 Task: Find connections with filter location Paine with filter topic #Jobvacancywith filter profile language Potuguese with filter current company The Mill with filter school Invertis university  with filter industry Services for Renewable Energy with filter service category Product Marketing with filter keywords title Accounting Director
Action: Mouse moved to (540, 62)
Screenshot: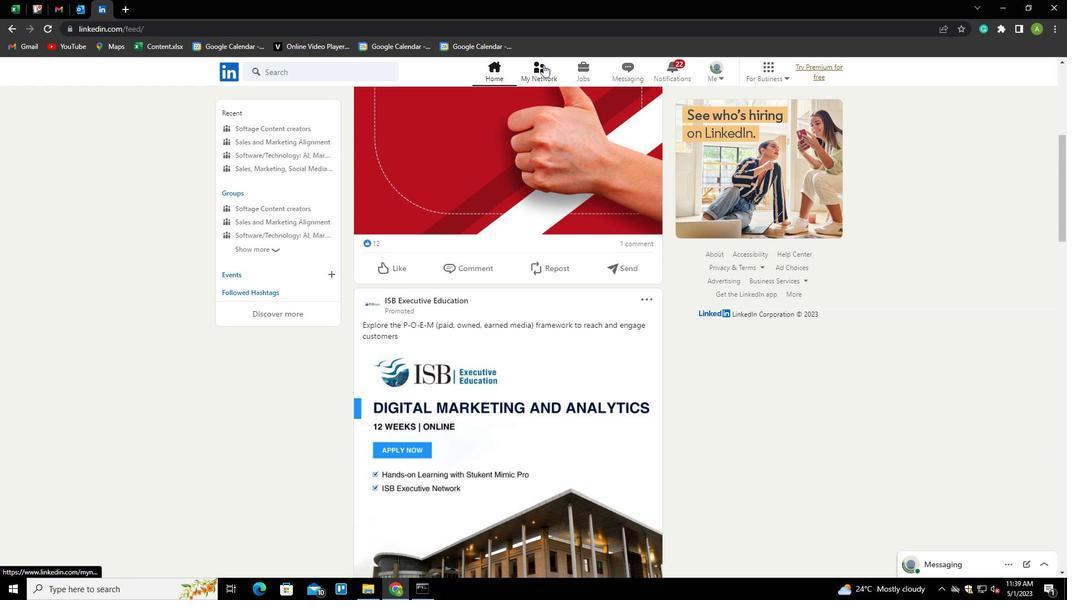 
Action: Mouse pressed left at (540, 62)
Screenshot: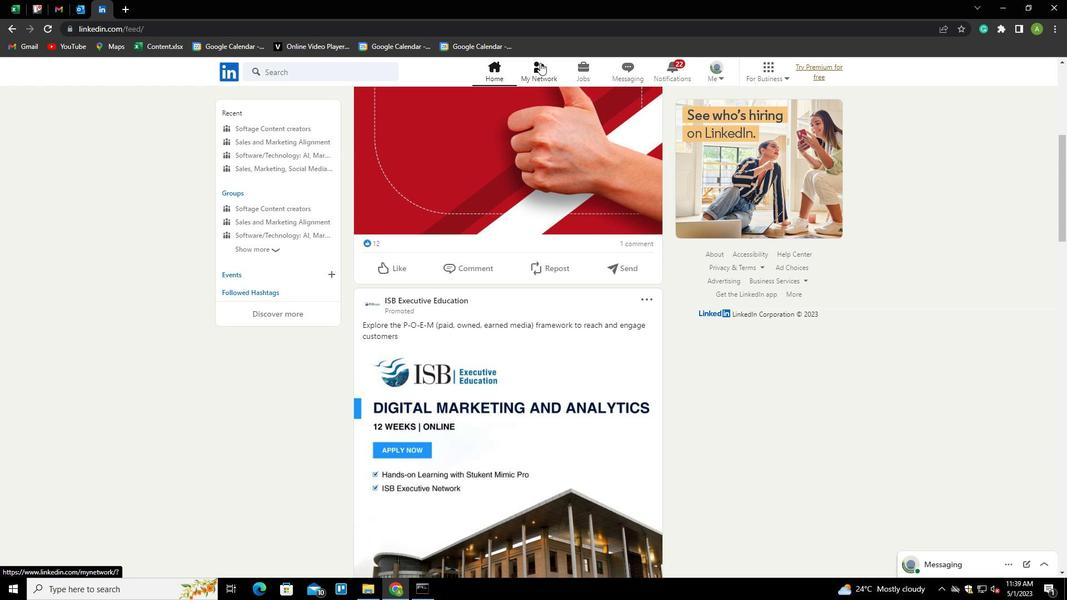 
Action: Mouse moved to (302, 130)
Screenshot: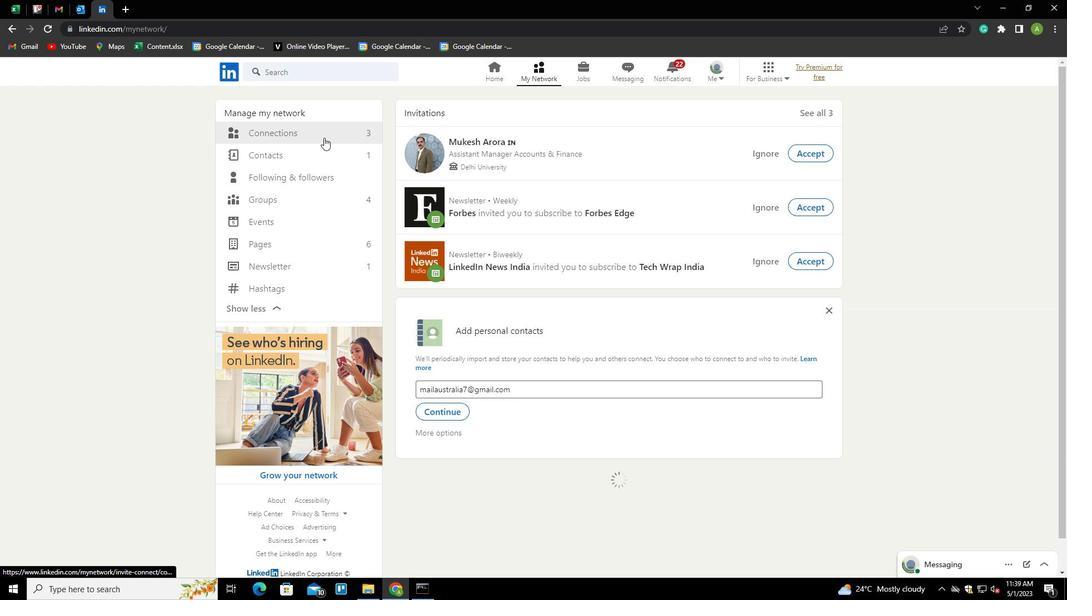 
Action: Mouse pressed left at (302, 130)
Screenshot: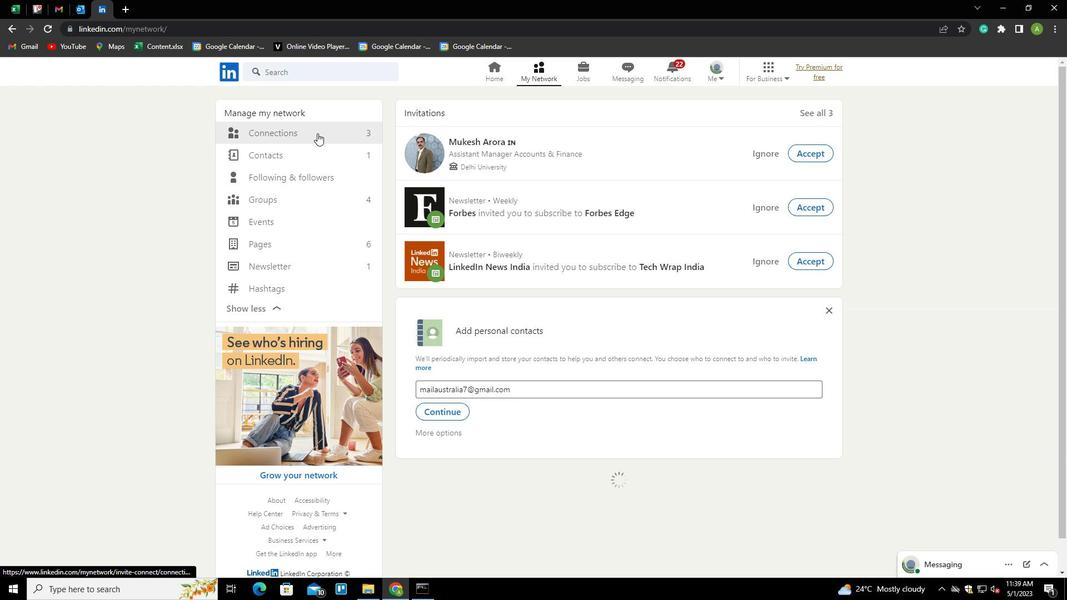 
Action: Mouse moved to (639, 131)
Screenshot: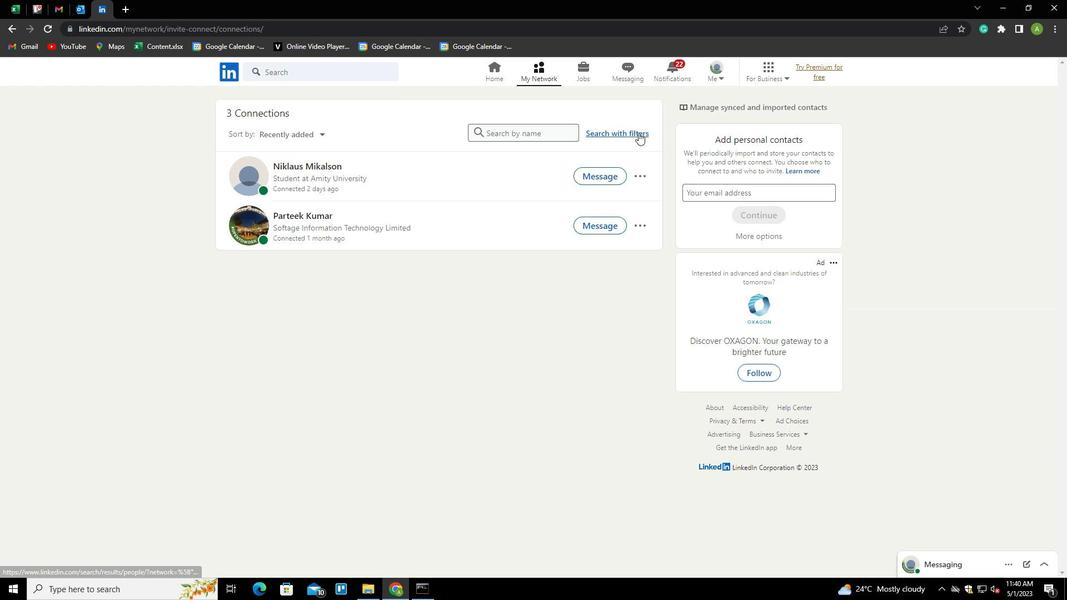 
Action: Mouse pressed left at (639, 131)
Screenshot: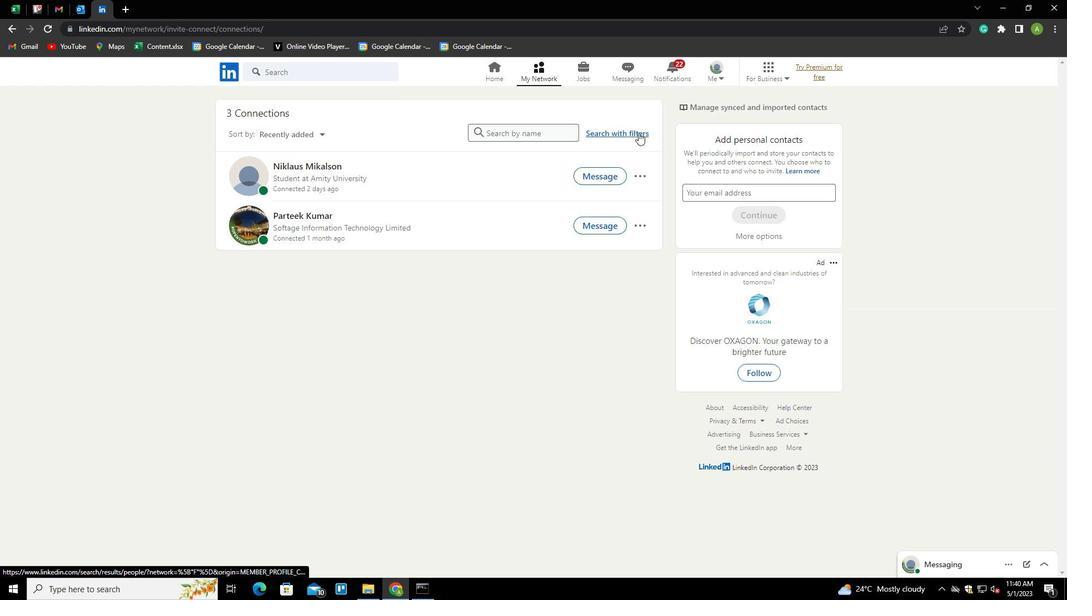 
Action: Mouse moved to (570, 102)
Screenshot: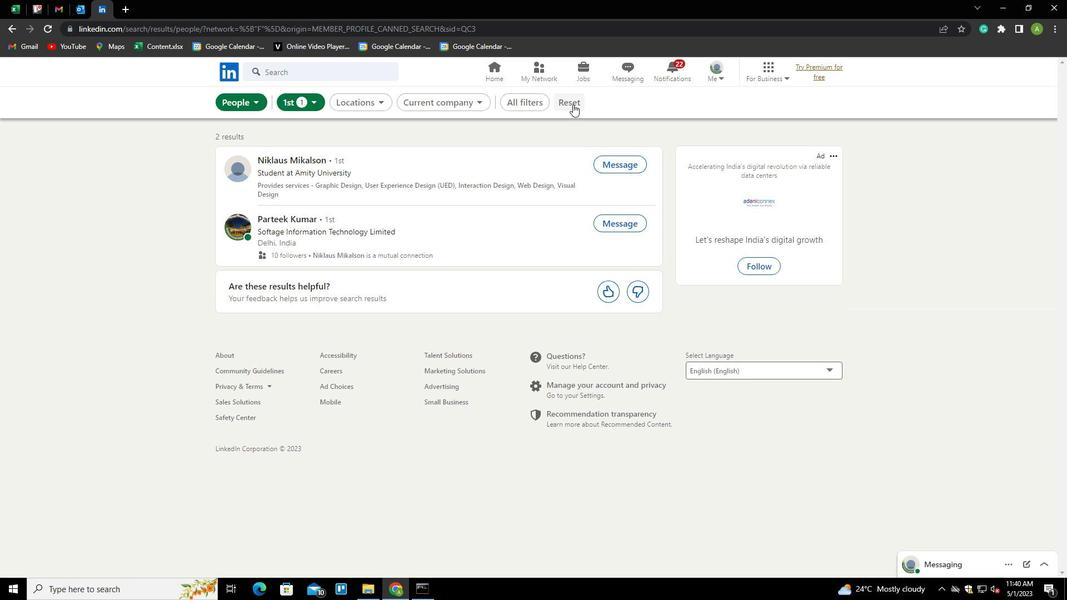 
Action: Mouse pressed left at (570, 102)
Screenshot: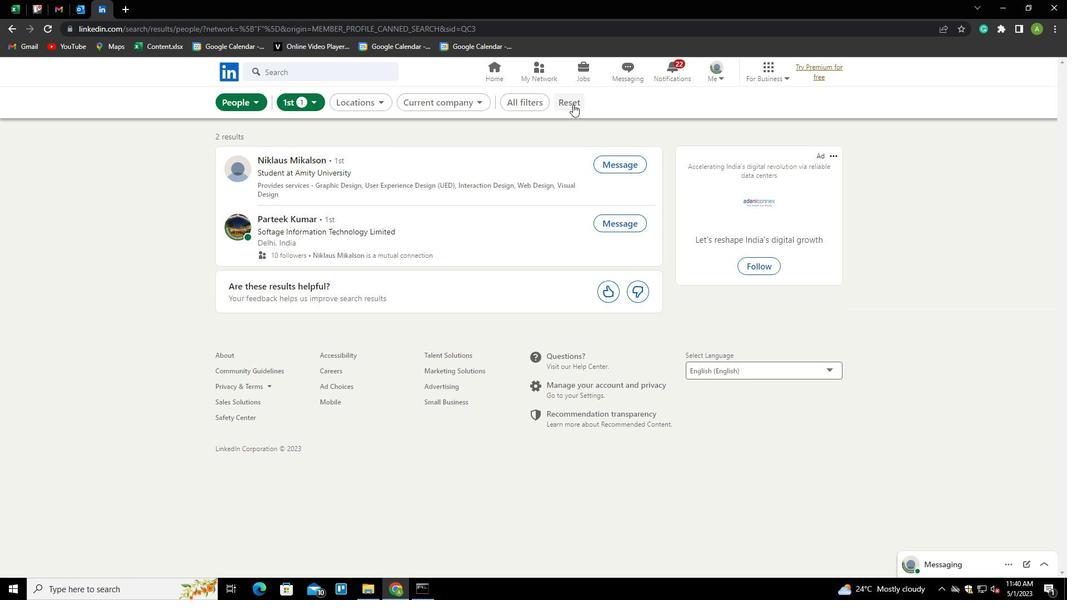 
Action: Mouse moved to (555, 100)
Screenshot: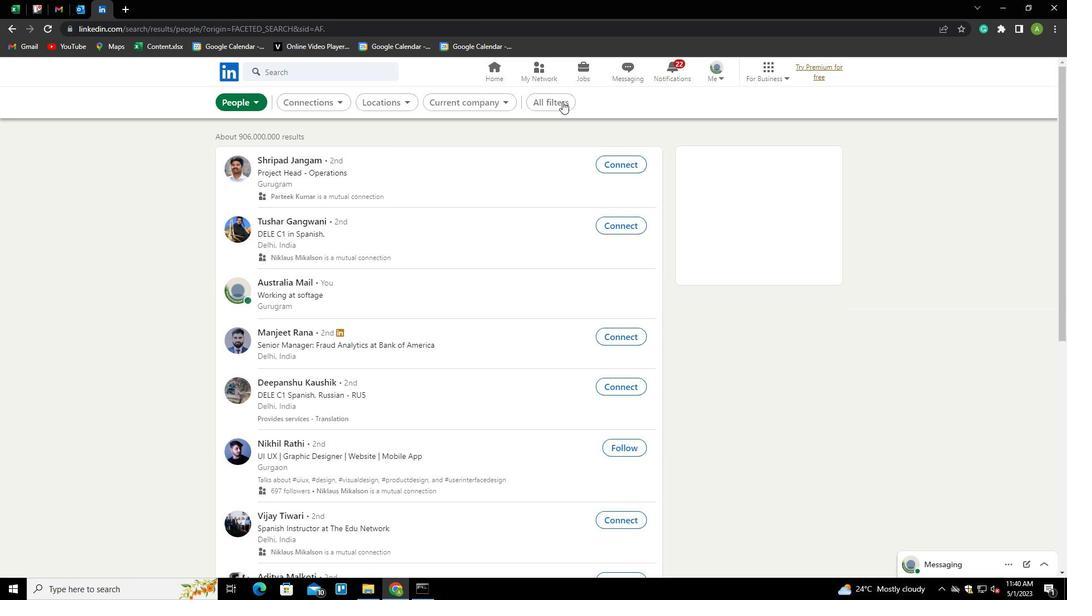 
Action: Mouse pressed left at (555, 100)
Screenshot: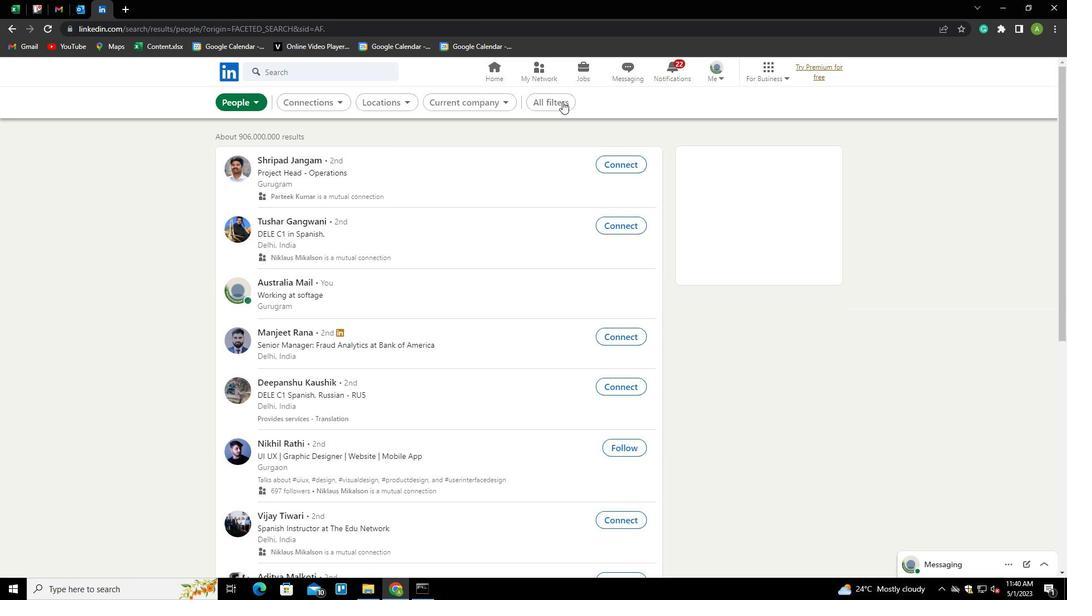 
Action: Mouse moved to (989, 236)
Screenshot: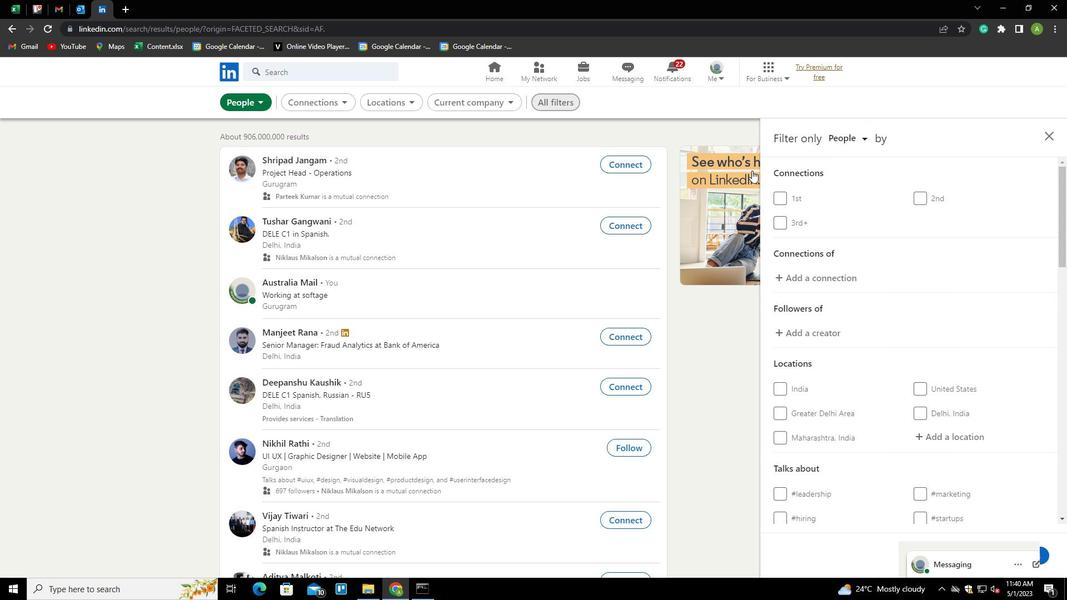 
Action: Mouse scrolled (989, 235) with delta (0, 0)
Screenshot: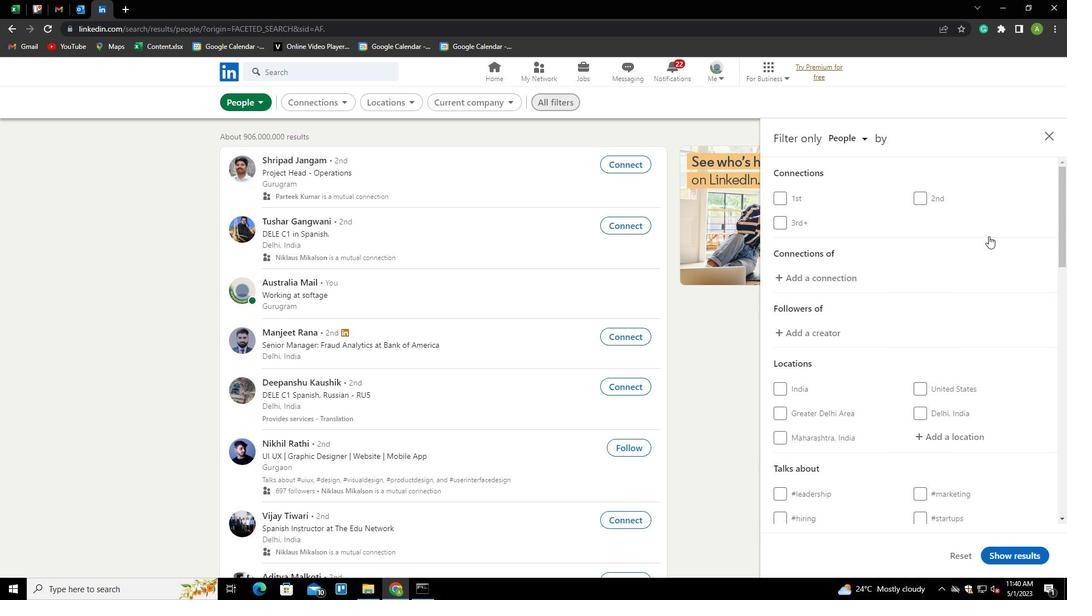 
Action: Mouse scrolled (989, 235) with delta (0, 0)
Screenshot: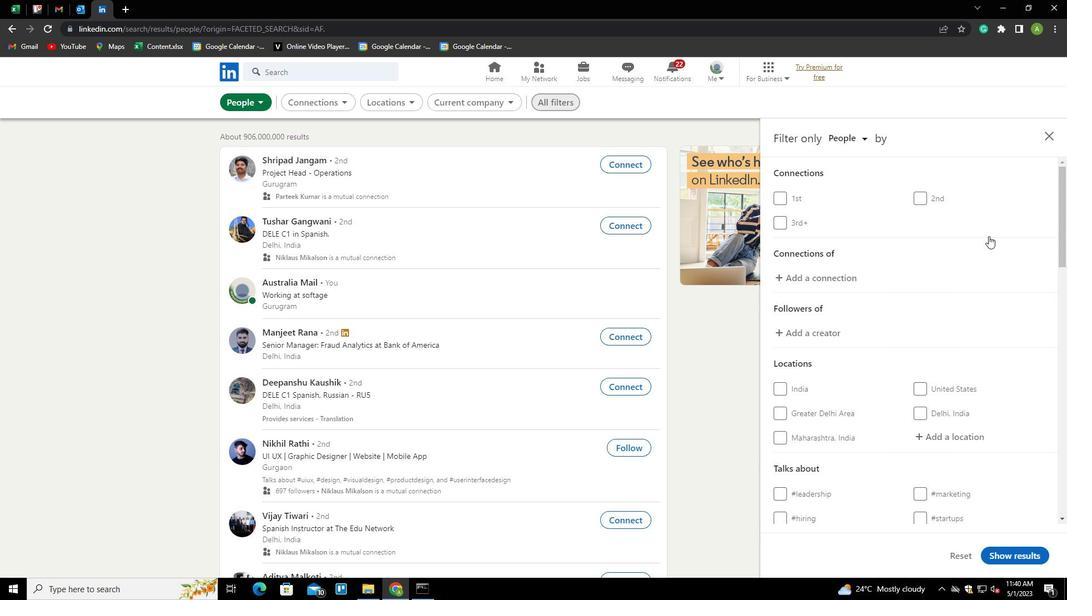 
Action: Mouse scrolled (989, 235) with delta (0, 0)
Screenshot: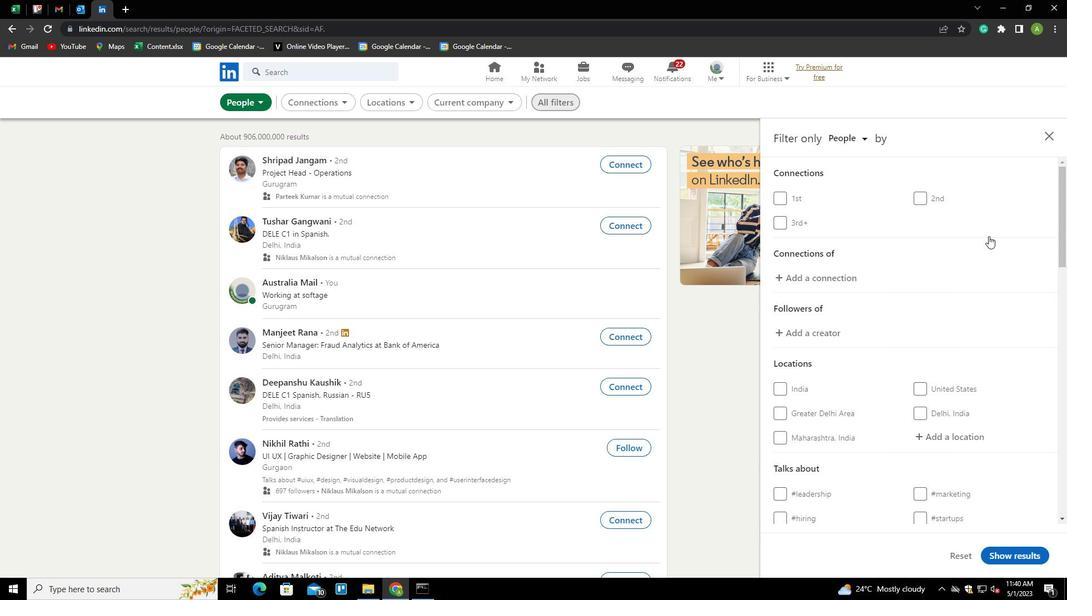 
Action: Mouse moved to (895, 276)
Screenshot: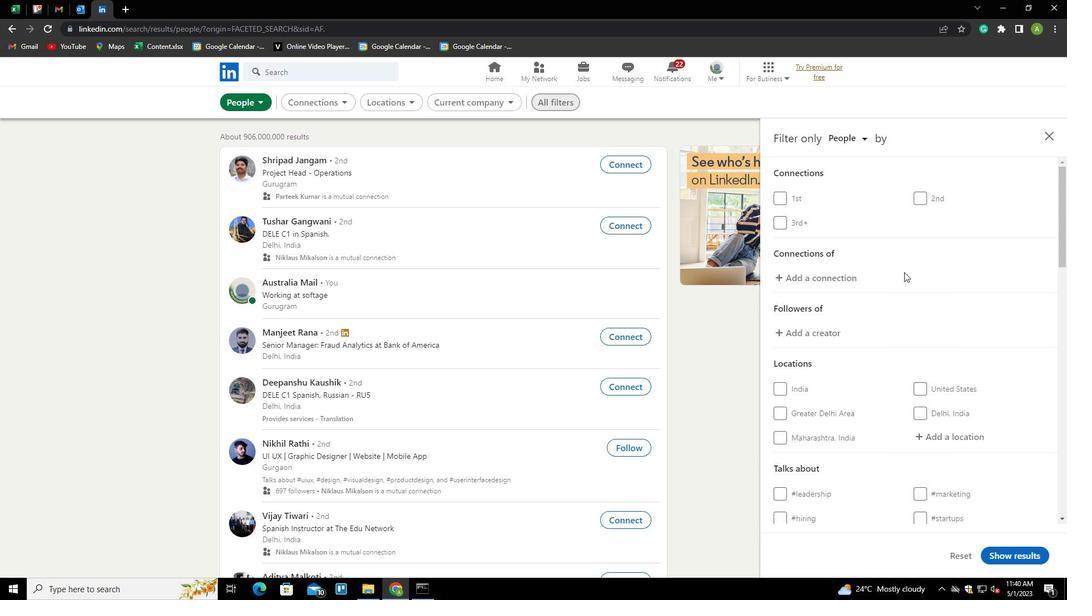 
Action: Mouse scrolled (895, 276) with delta (0, 0)
Screenshot: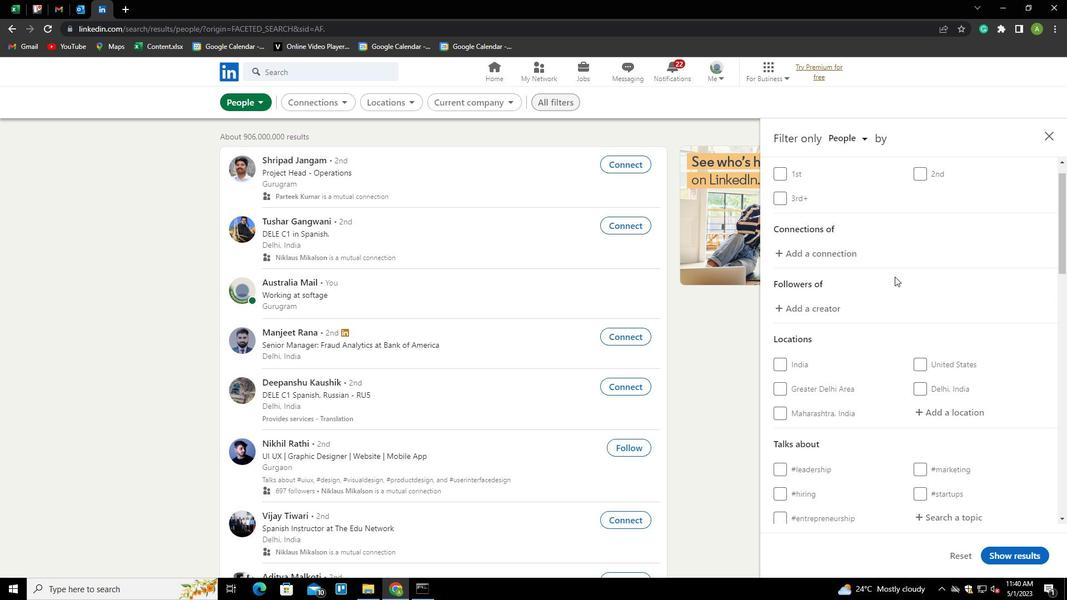 
Action: Mouse scrolled (895, 276) with delta (0, 0)
Screenshot: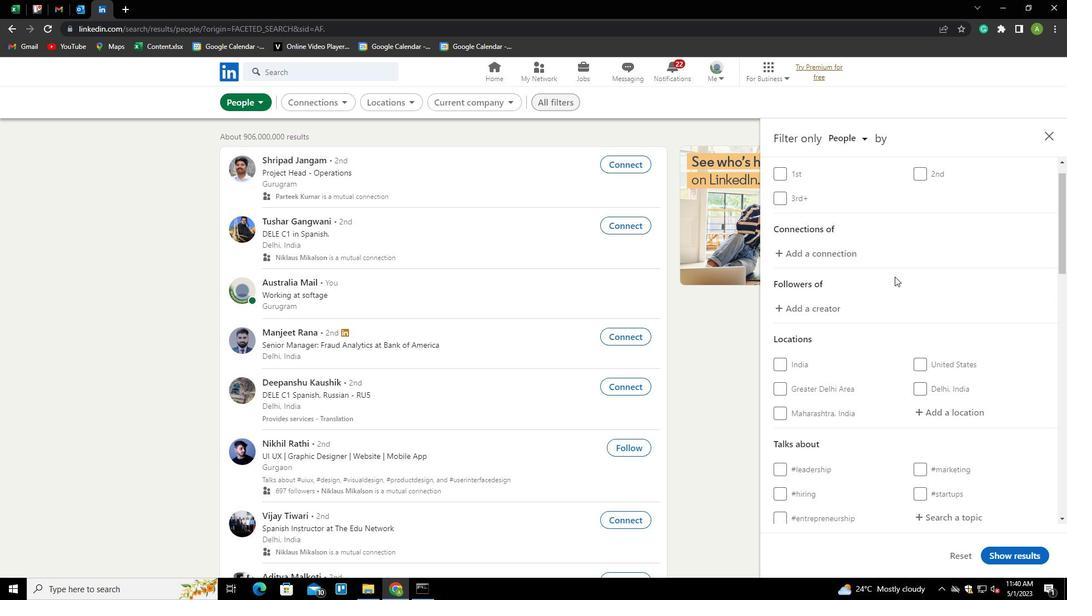 
Action: Mouse moved to (902, 239)
Screenshot: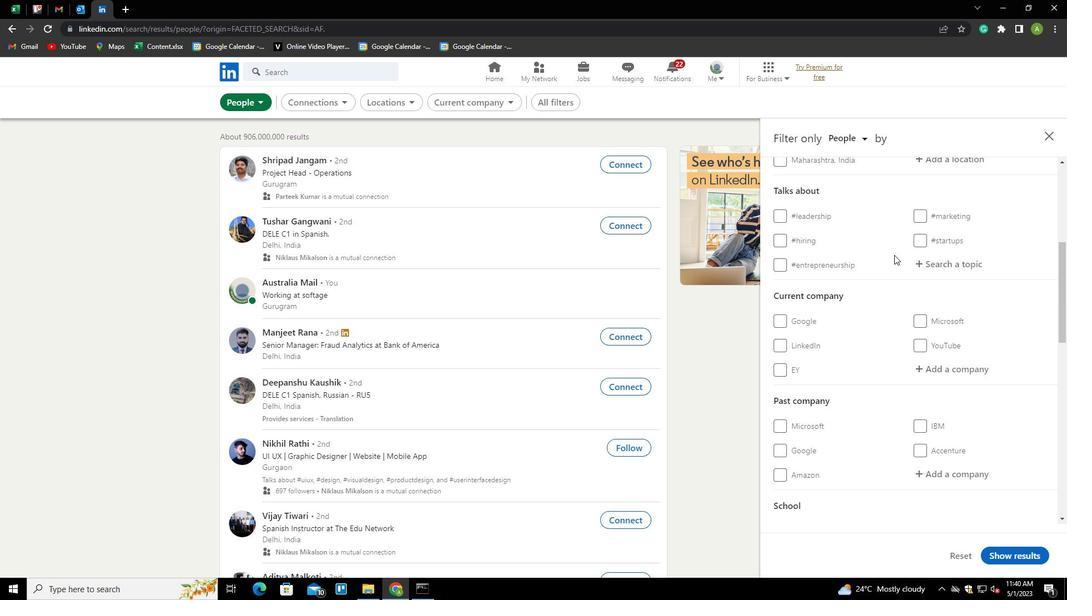 
Action: Mouse scrolled (902, 239) with delta (0, 0)
Screenshot: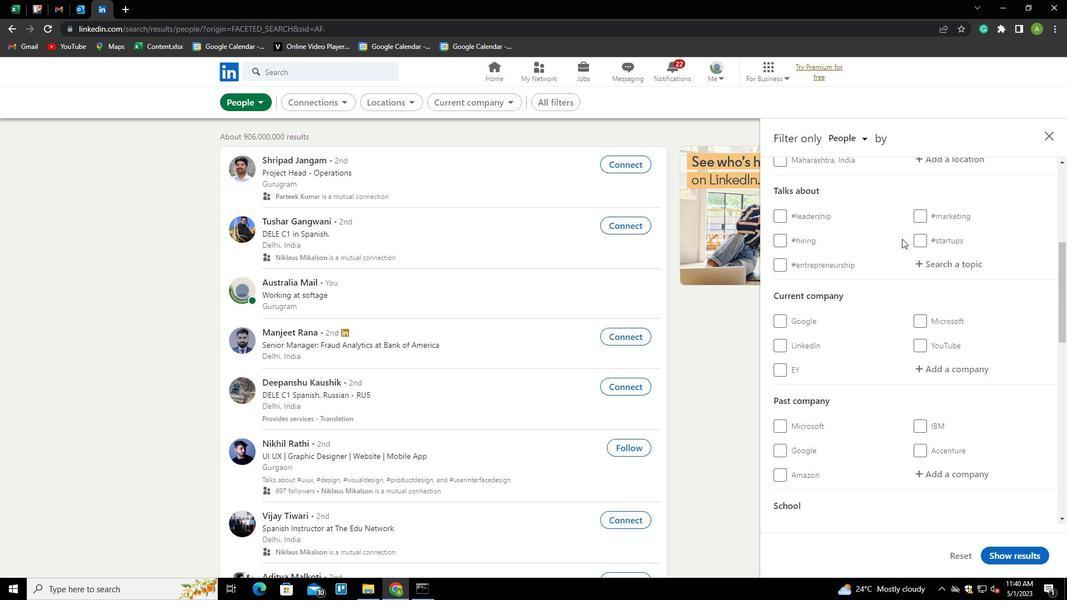 
Action: Mouse scrolled (902, 239) with delta (0, 0)
Screenshot: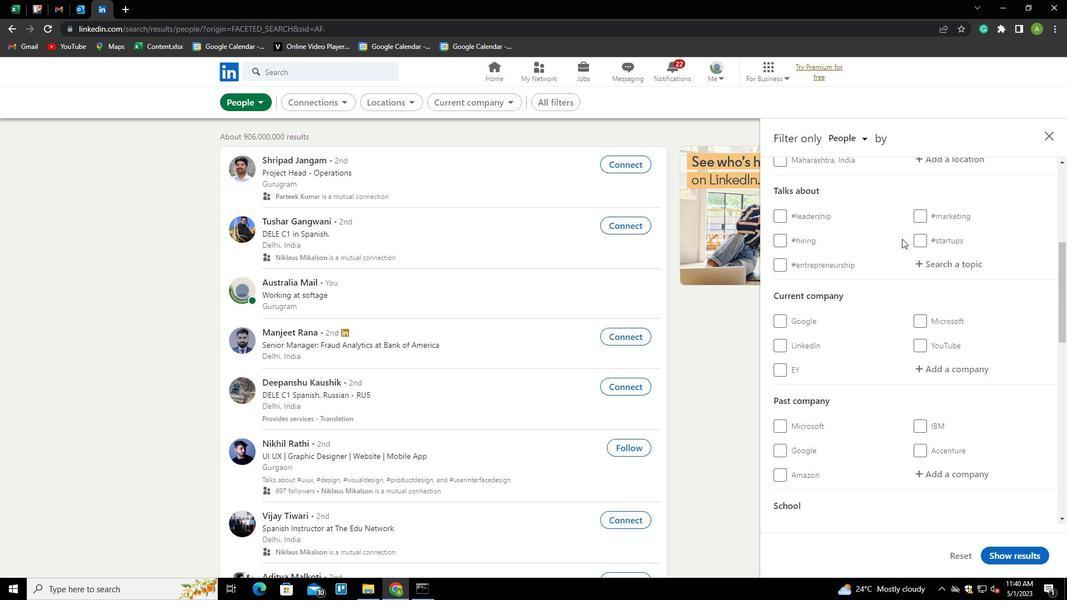 
Action: Mouse moved to (926, 273)
Screenshot: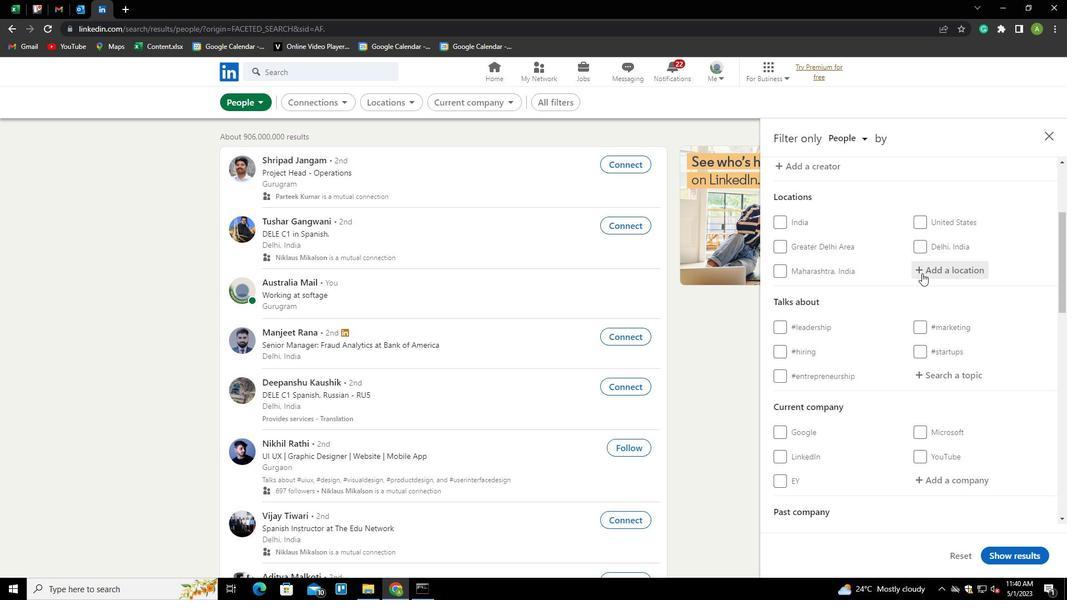 
Action: Mouse pressed left at (926, 273)
Screenshot: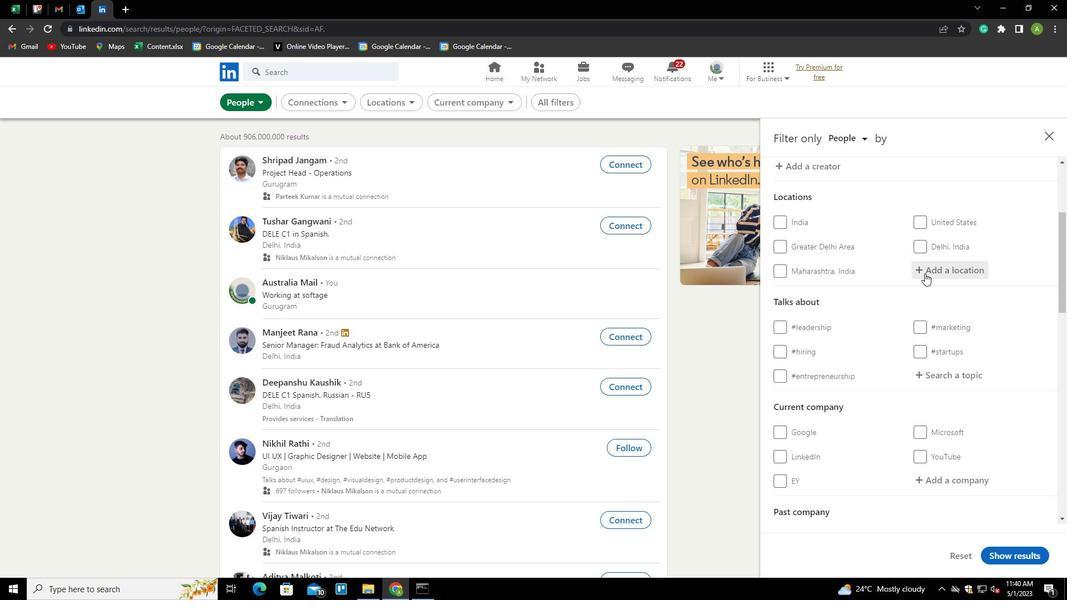 
Action: Key pressed <Key.shift>PAINE<Key.down><Key.enter>
Screenshot: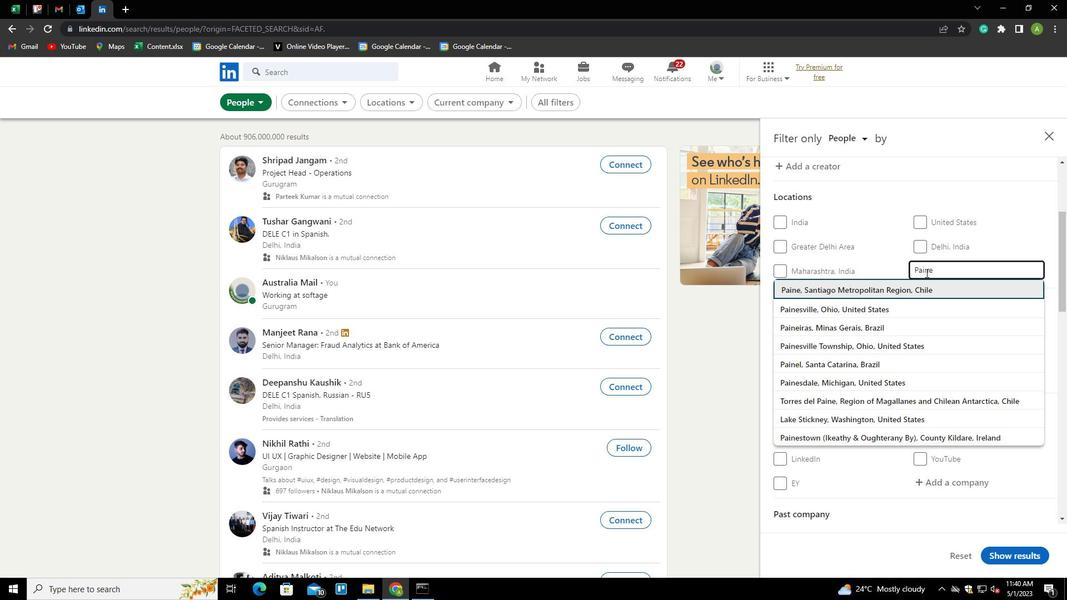 
Action: Mouse scrolled (926, 272) with delta (0, 0)
Screenshot: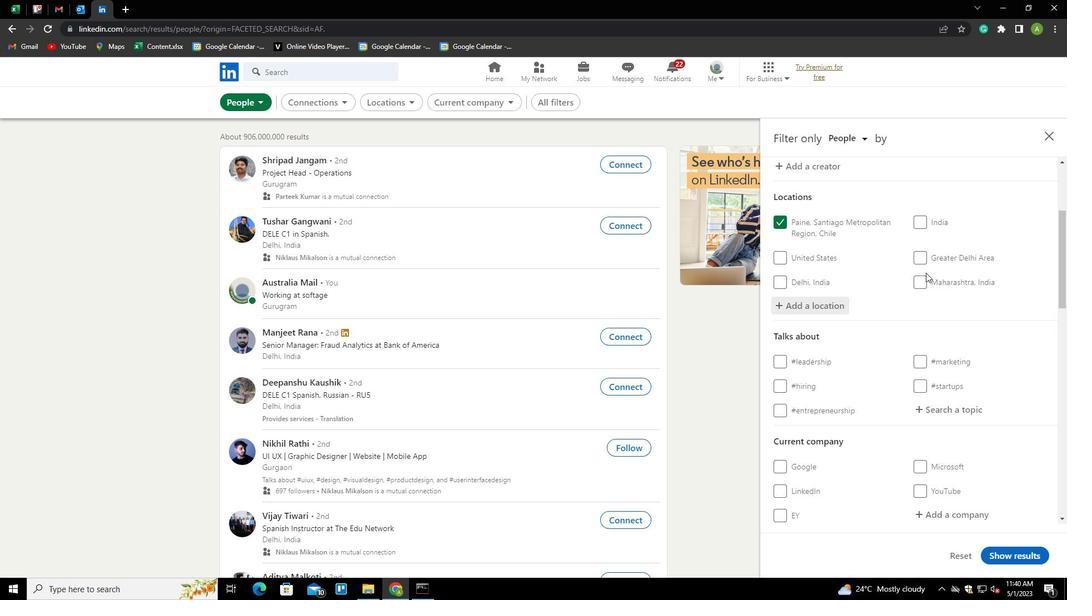 
Action: Mouse scrolled (926, 272) with delta (0, 0)
Screenshot: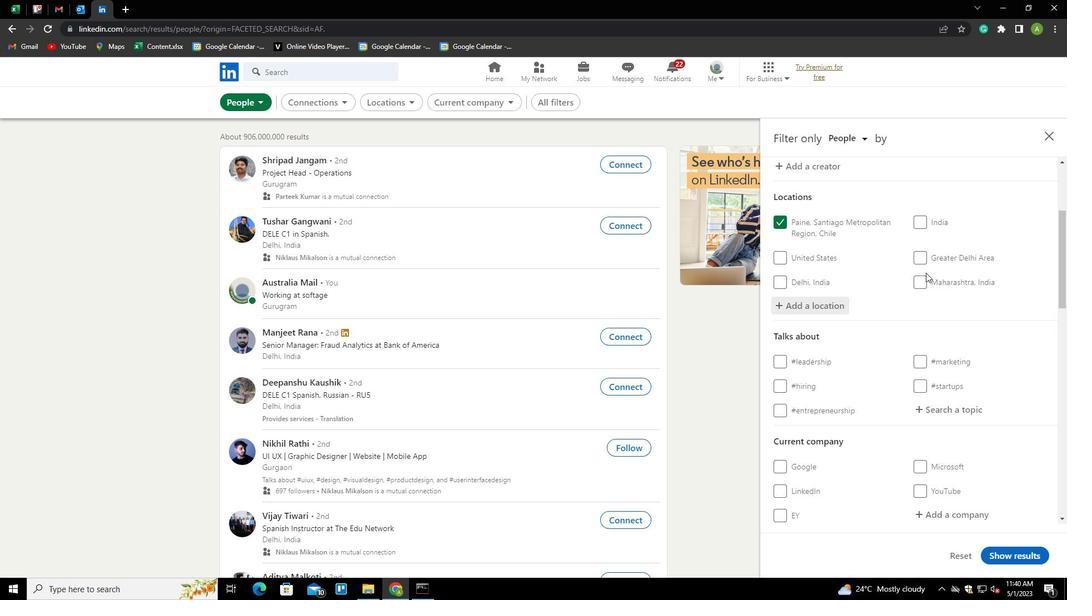 
Action: Mouse moved to (932, 292)
Screenshot: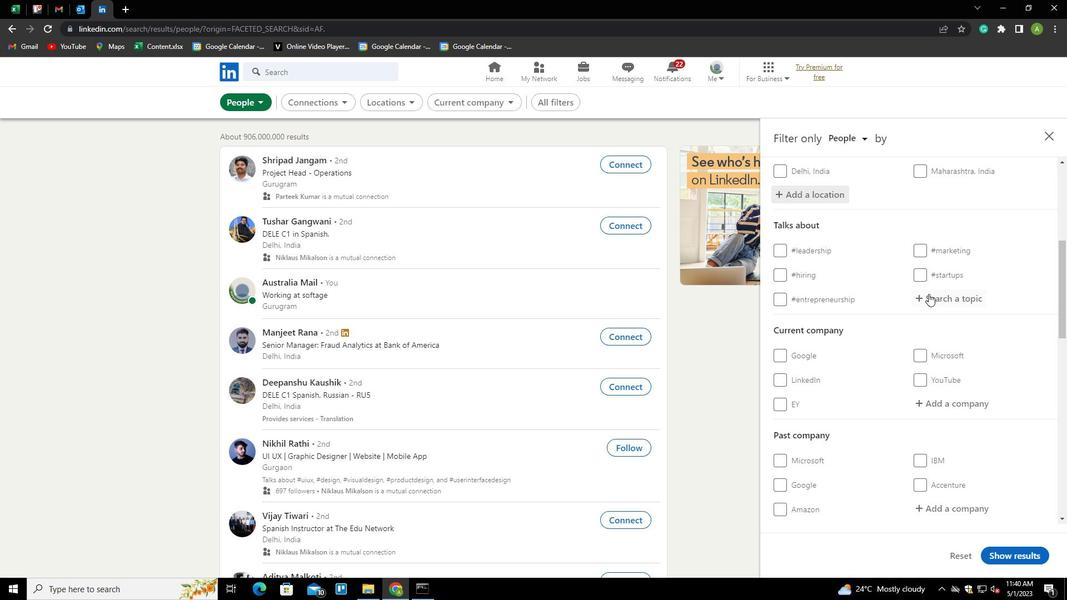 
Action: Mouse pressed left at (932, 292)
Screenshot: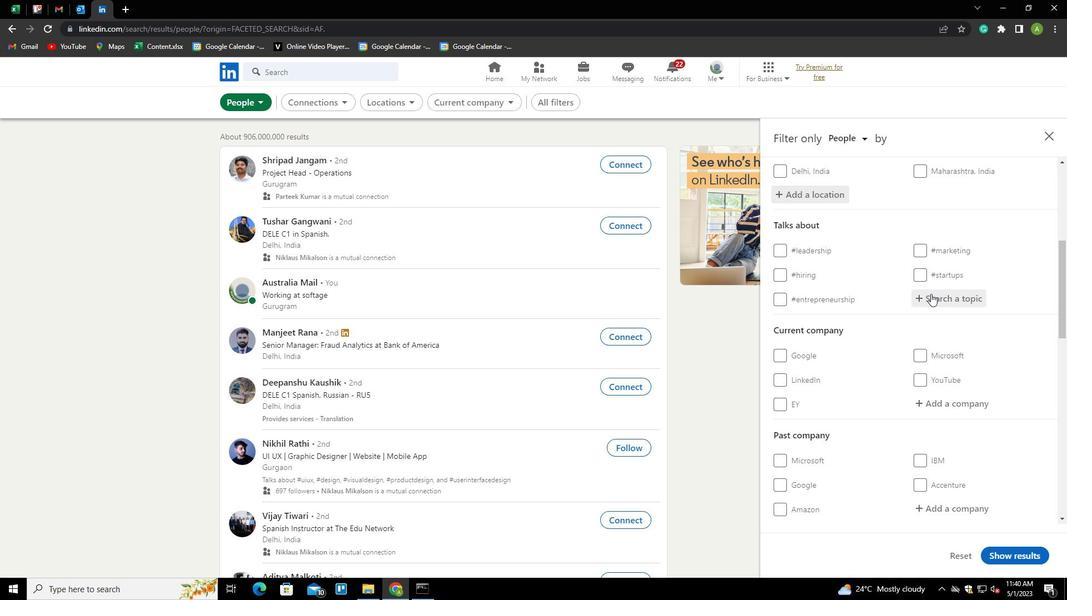 
Action: Key pressed JOBVACA<Key.down><Key.enter>
Screenshot: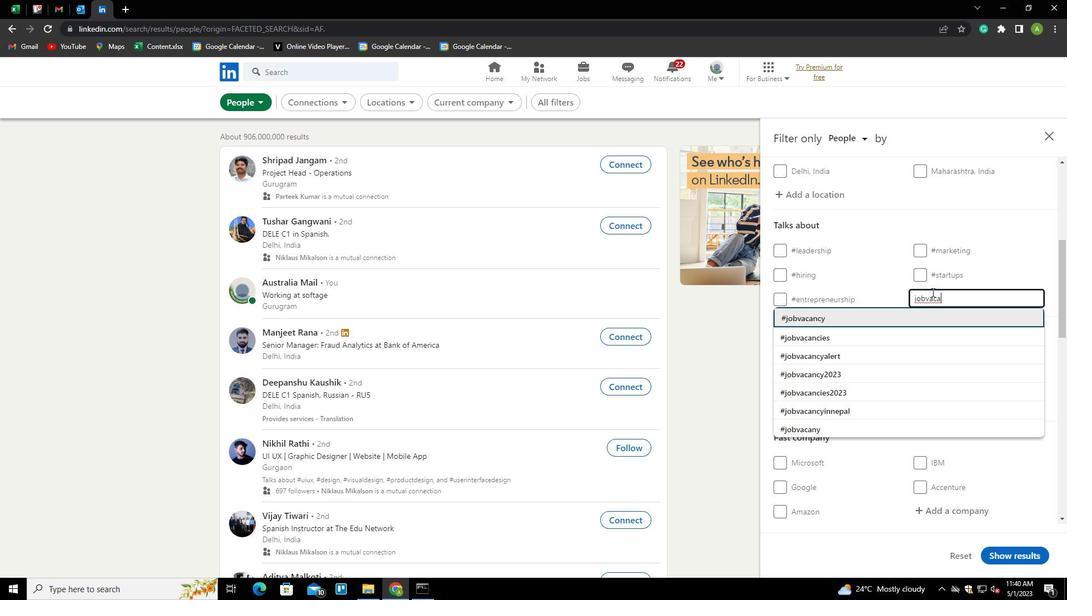 
Action: Mouse scrolled (932, 292) with delta (0, 0)
Screenshot: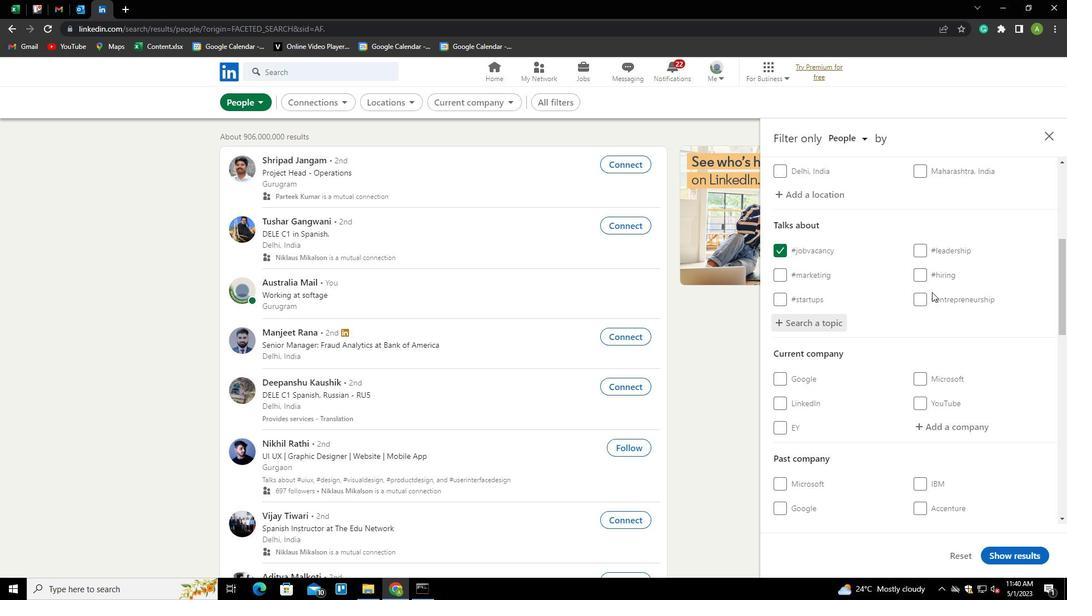 
Action: Mouse scrolled (932, 292) with delta (0, 0)
Screenshot: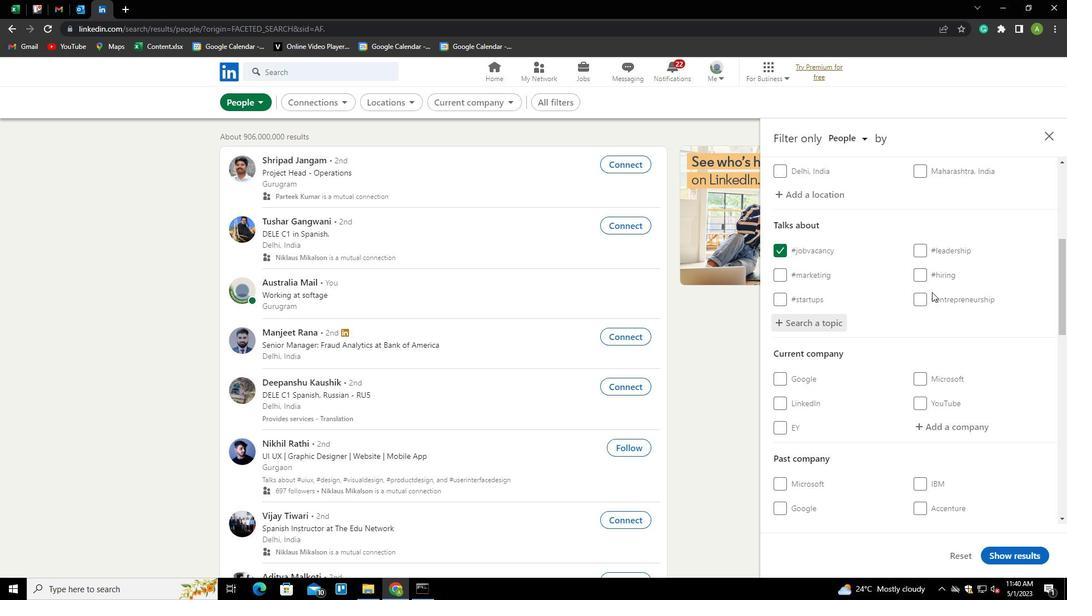 
Action: Mouse scrolled (932, 292) with delta (0, 0)
Screenshot: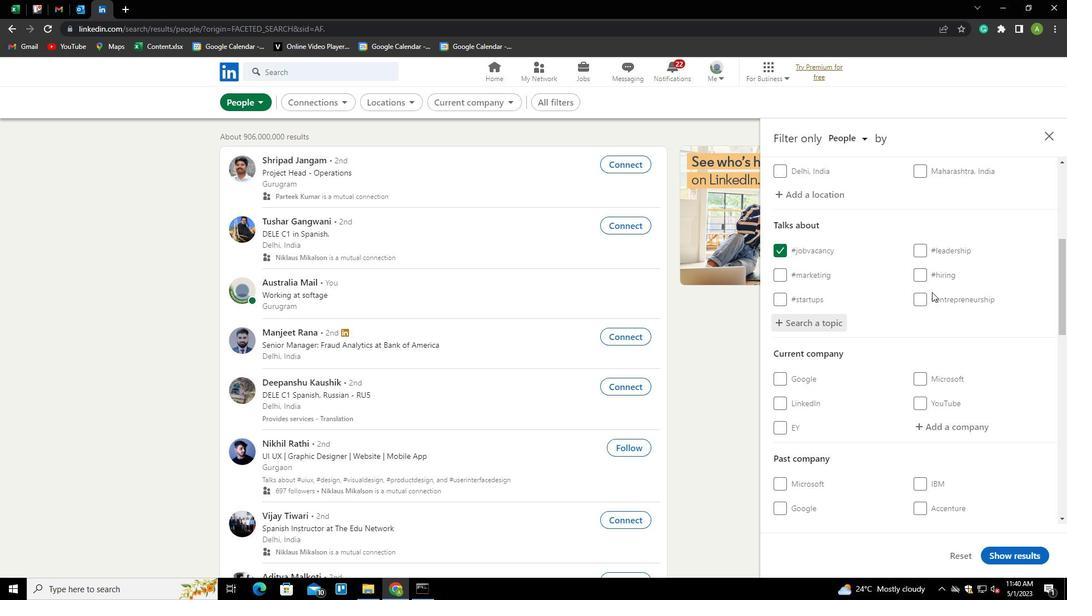 
Action: Mouse moved to (932, 301)
Screenshot: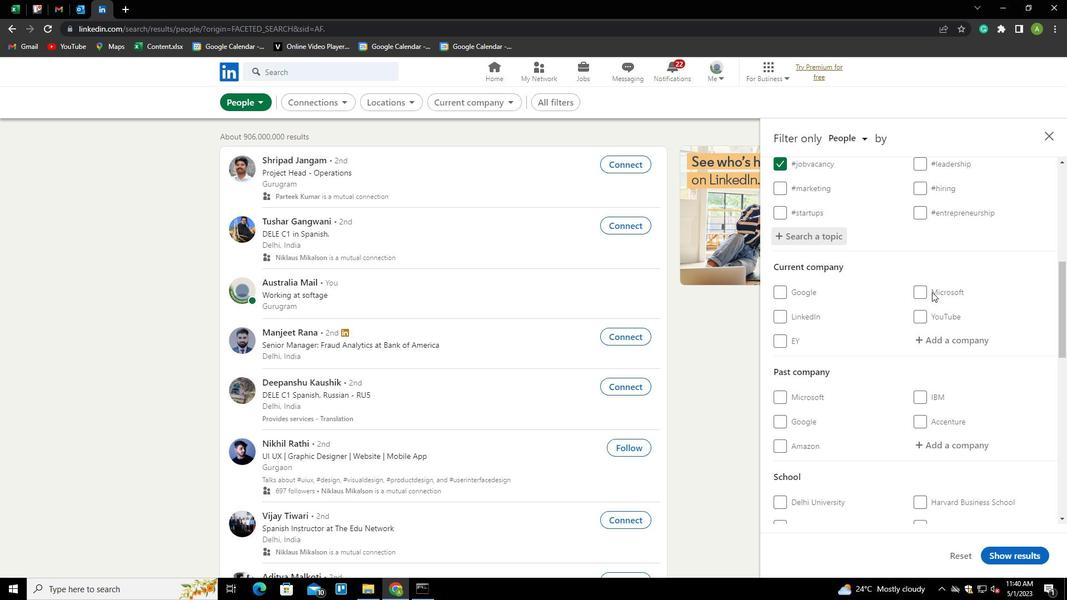 
Action: Mouse scrolled (932, 300) with delta (0, 0)
Screenshot: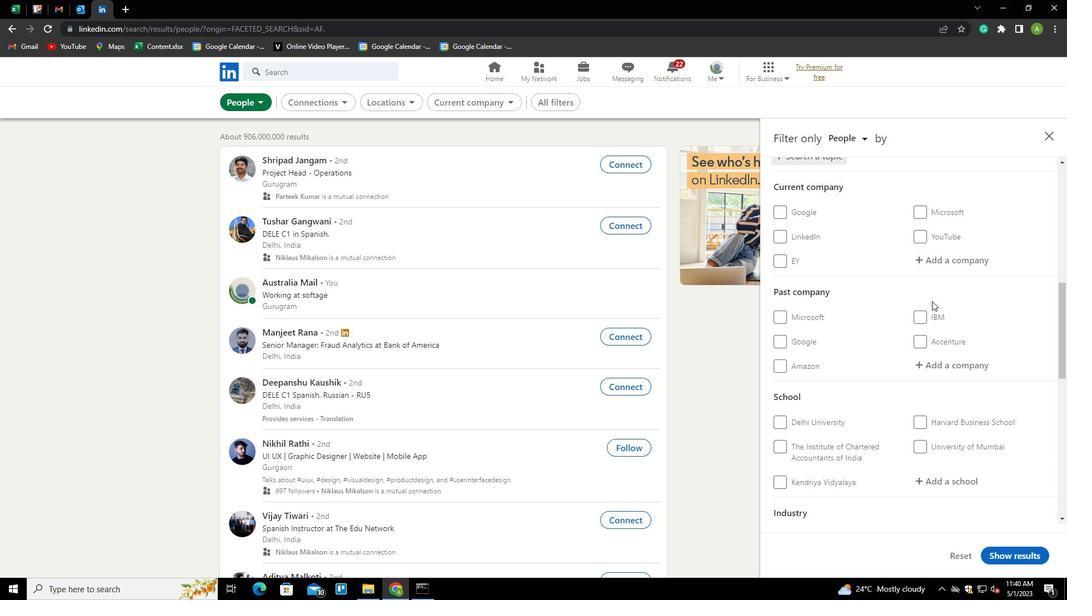 
Action: Mouse scrolled (932, 300) with delta (0, 0)
Screenshot: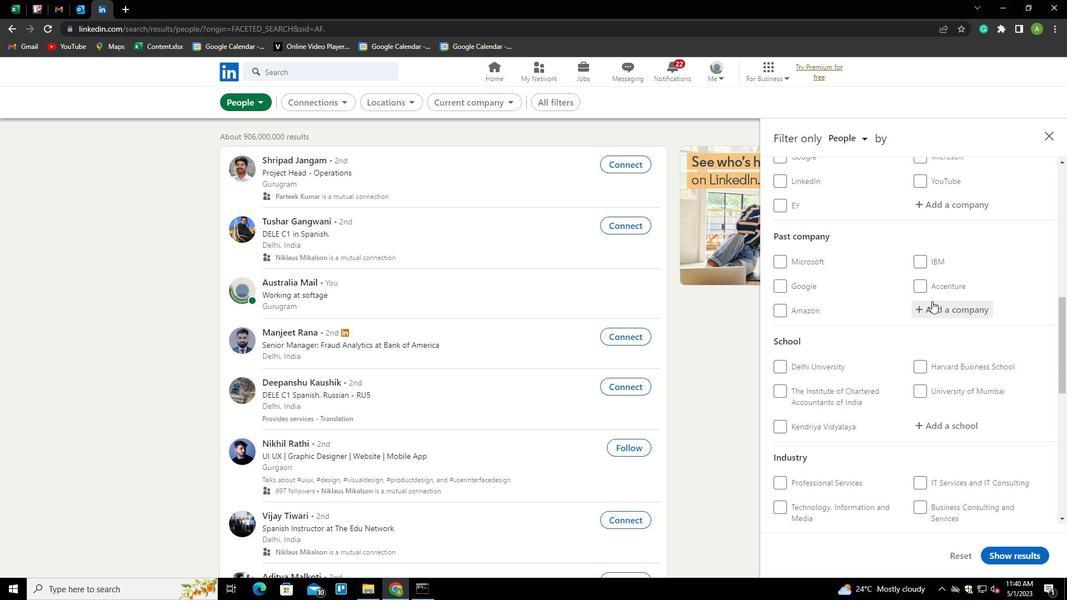 
Action: Mouse scrolled (932, 300) with delta (0, 0)
Screenshot: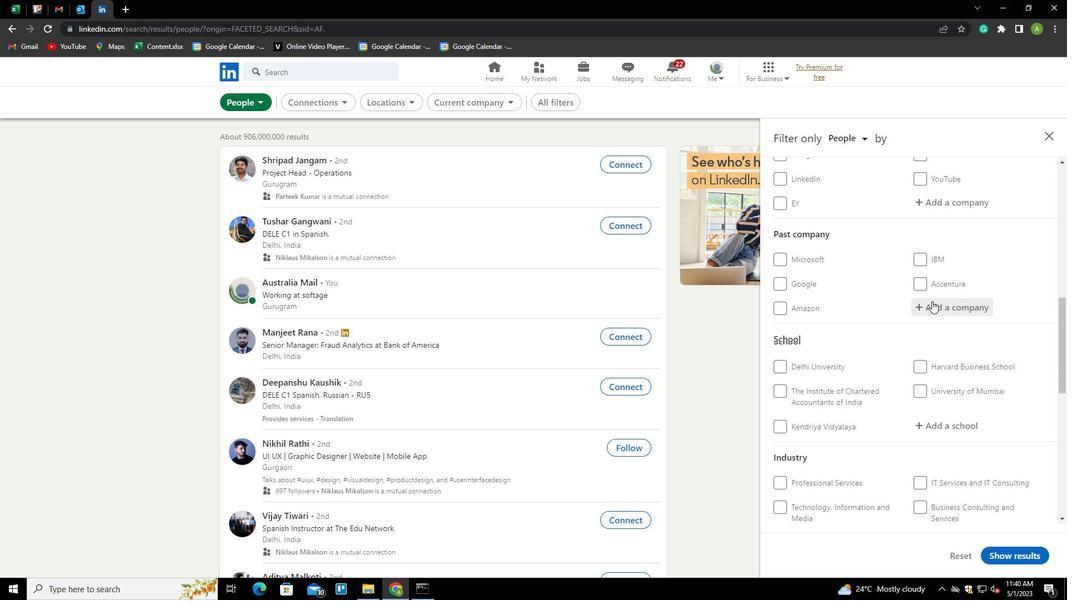 
Action: Mouse scrolled (932, 300) with delta (0, 0)
Screenshot: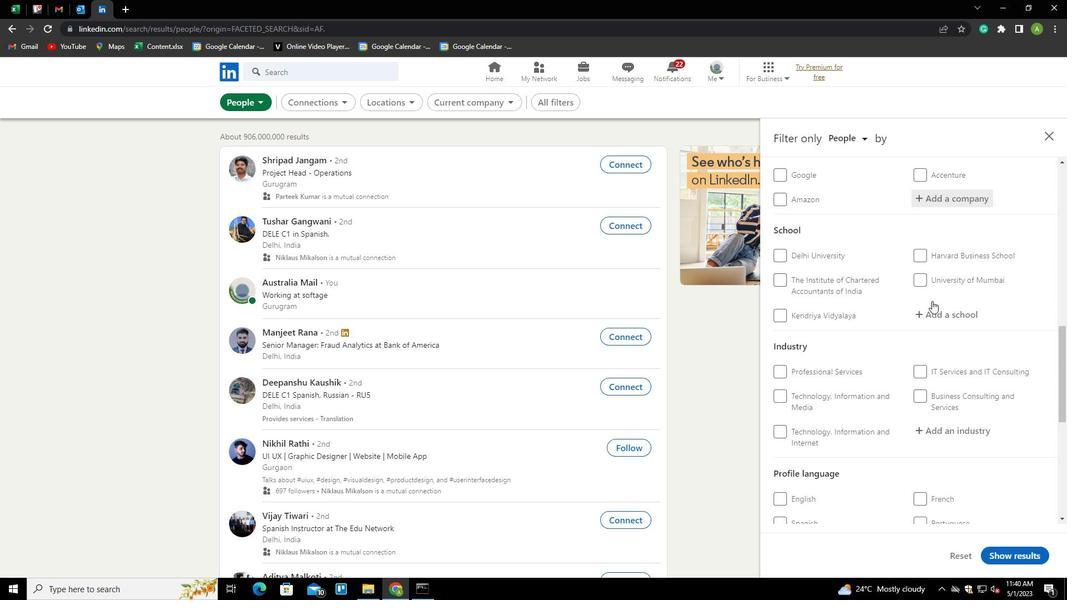 
Action: Mouse scrolled (932, 300) with delta (0, 0)
Screenshot: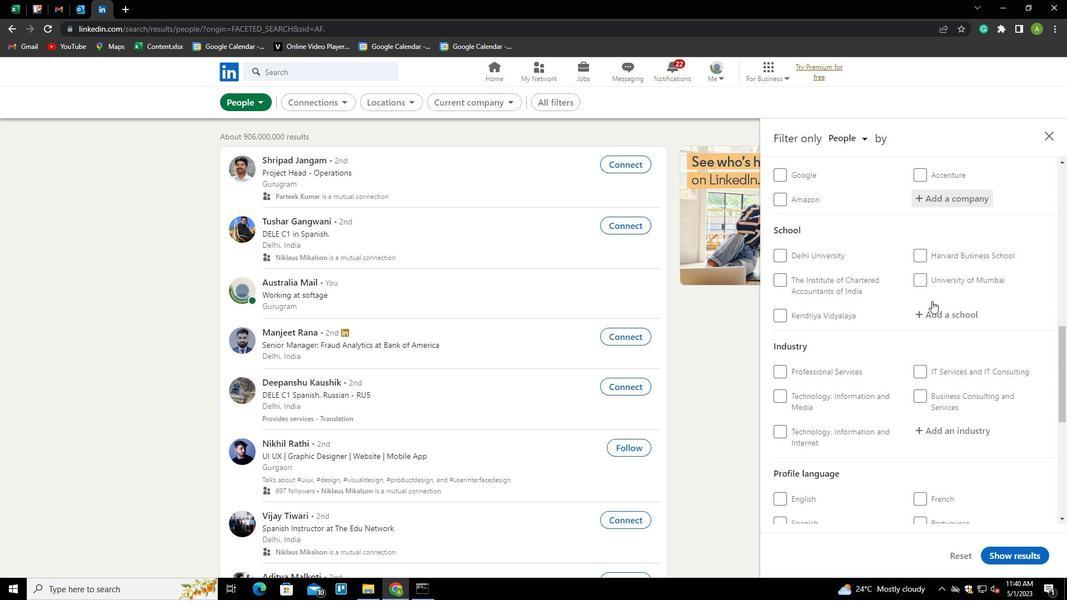 
Action: Mouse moved to (928, 414)
Screenshot: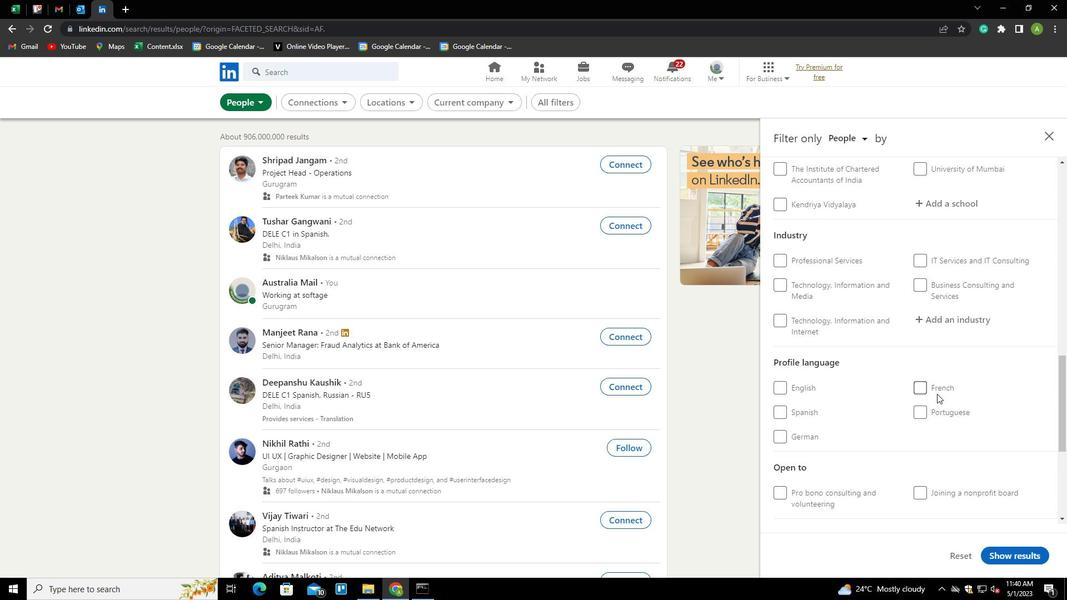 
Action: Mouse pressed left at (928, 414)
Screenshot: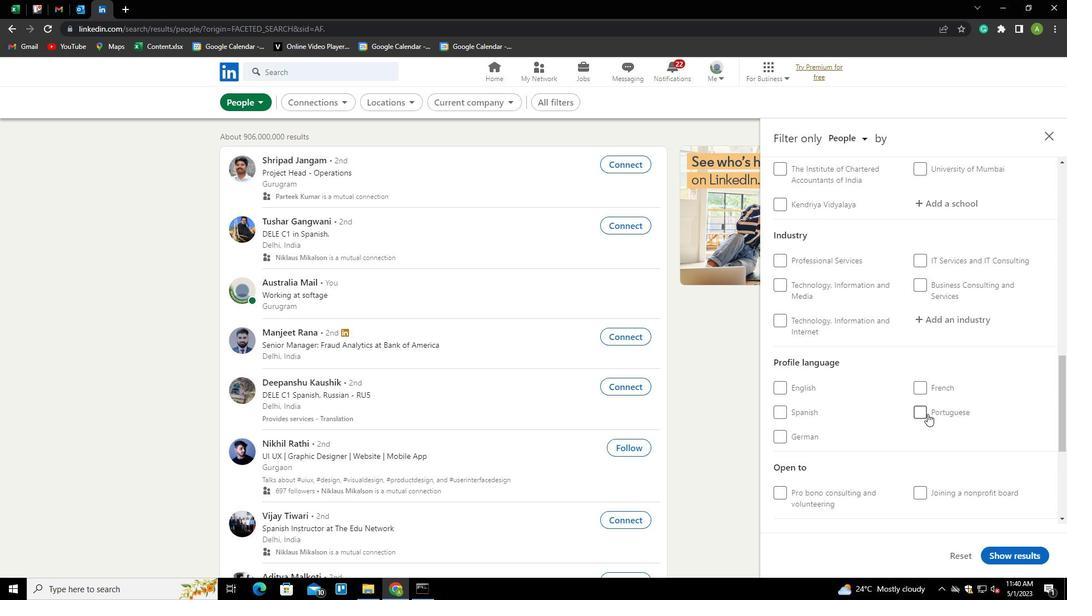 
Action: Mouse moved to (958, 393)
Screenshot: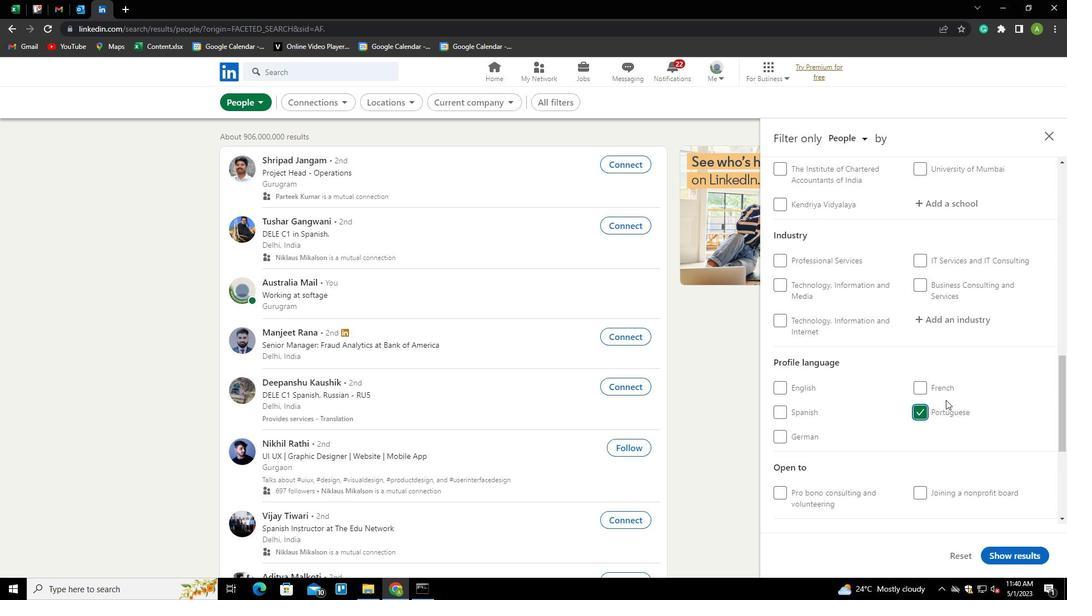 
Action: Mouse scrolled (958, 394) with delta (0, 0)
Screenshot: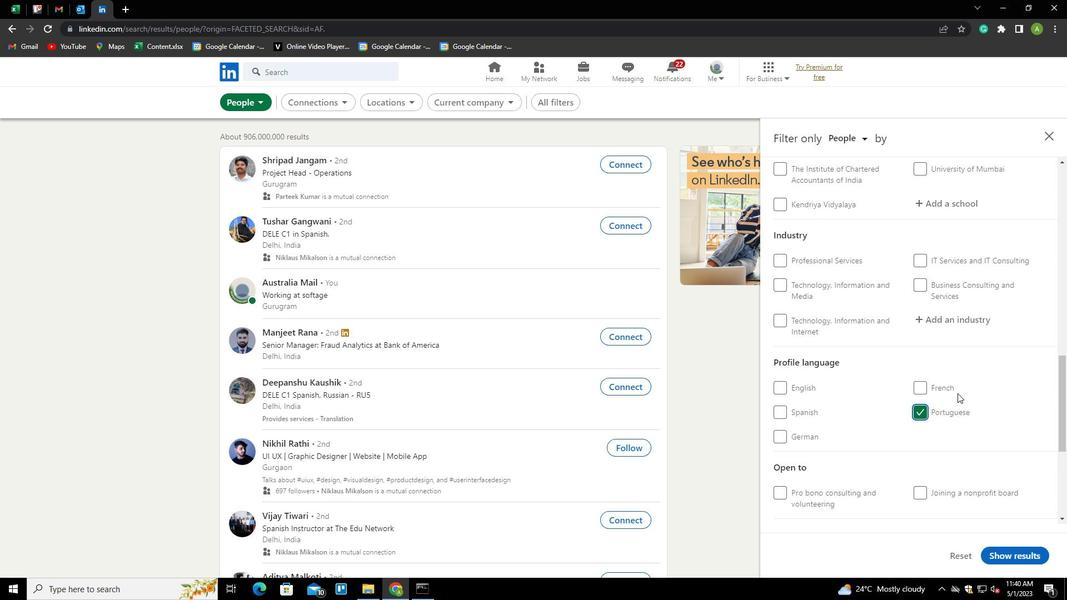 
Action: Mouse scrolled (958, 394) with delta (0, 0)
Screenshot: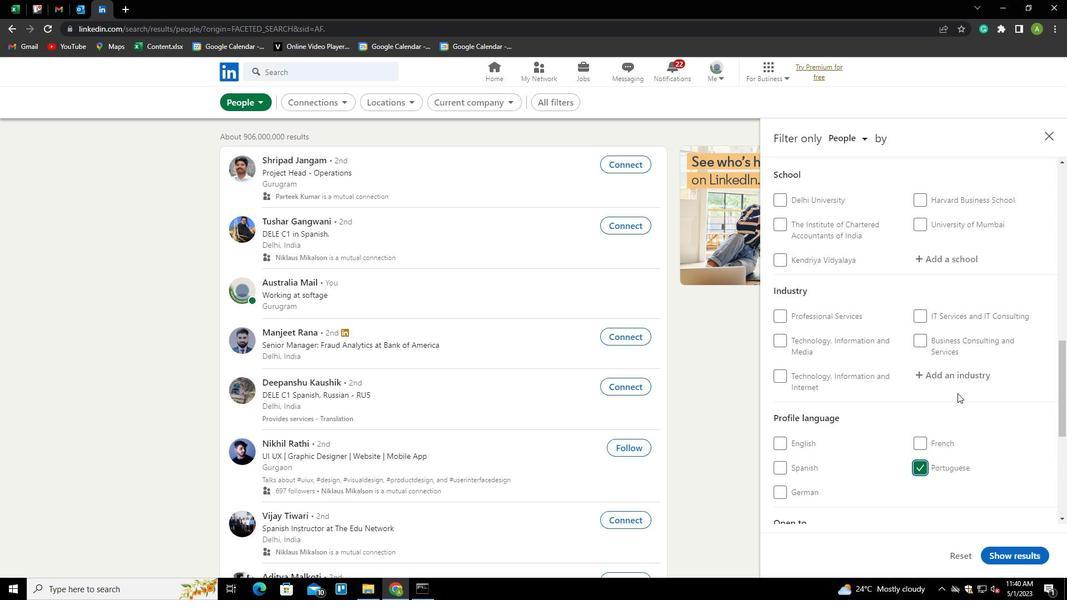 
Action: Mouse scrolled (958, 394) with delta (0, 0)
Screenshot: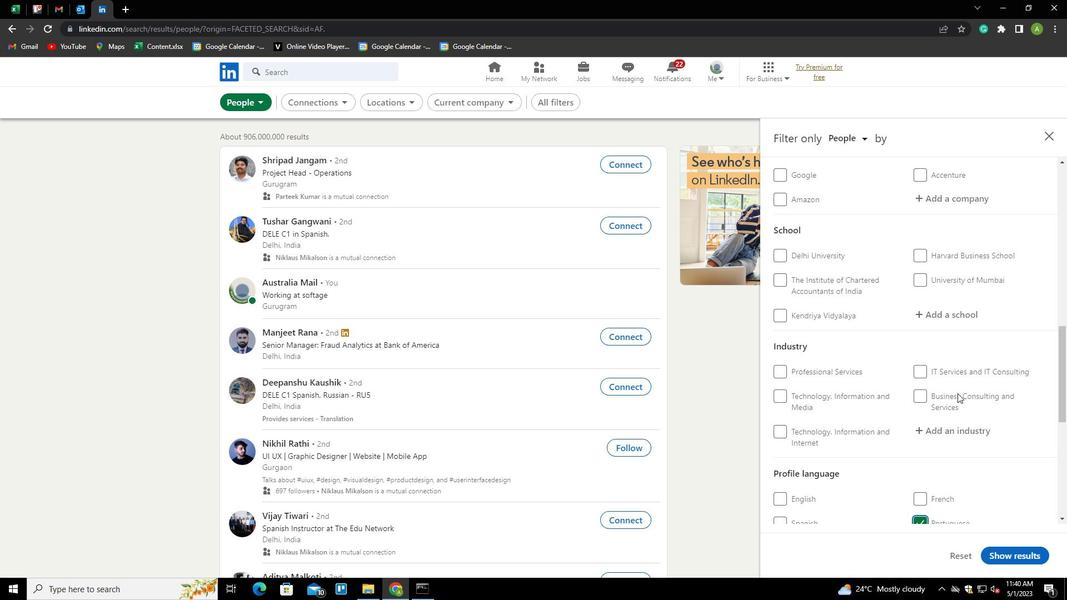 
Action: Mouse scrolled (958, 394) with delta (0, 0)
Screenshot: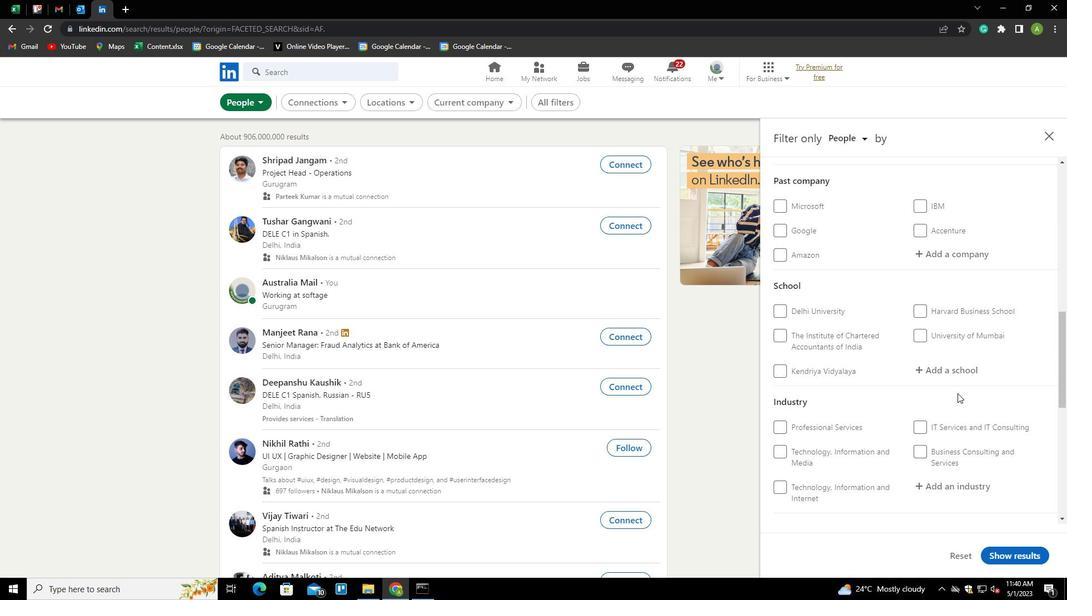 
Action: Mouse scrolled (958, 394) with delta (0, 0)
Screenshot: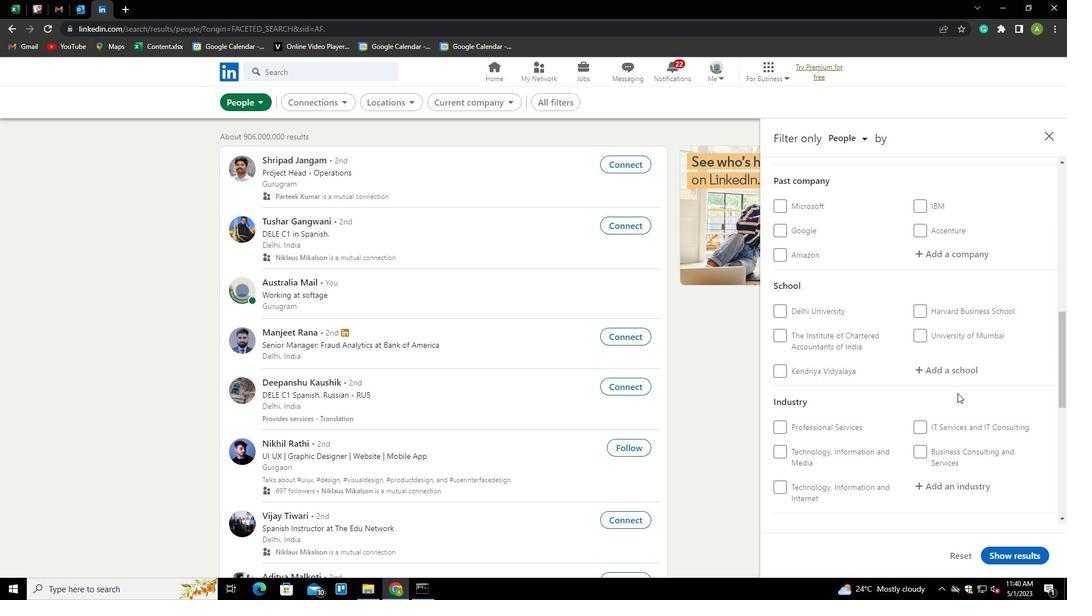 
Action: Mouse scrolled (958, 394) with delta (0, 0)
Screenshot: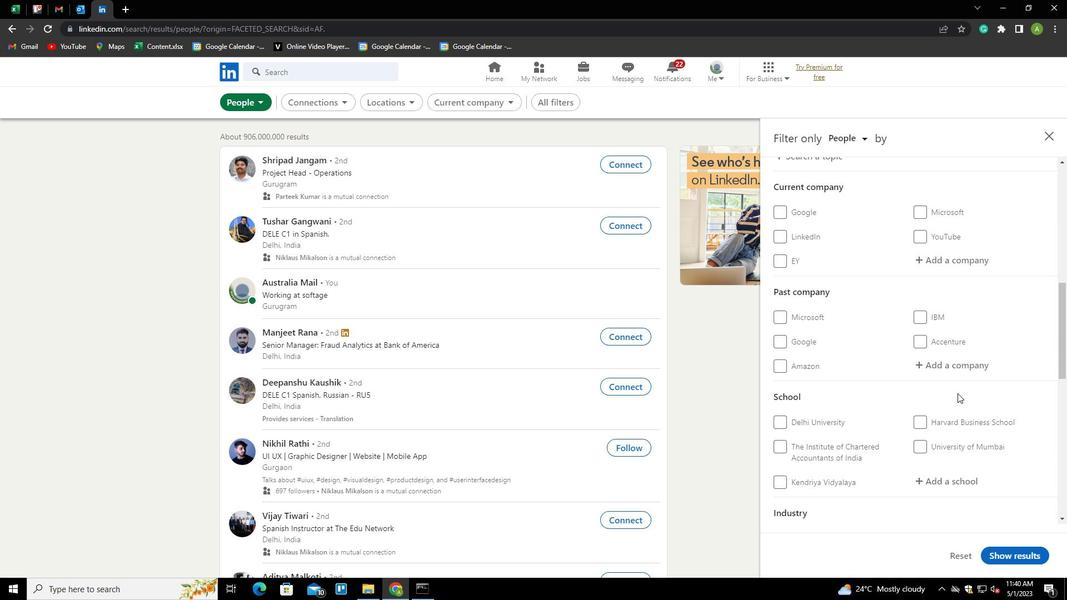 
Action: Mouse scrolled (958, 394) with delta (0, 0)
Screenshot: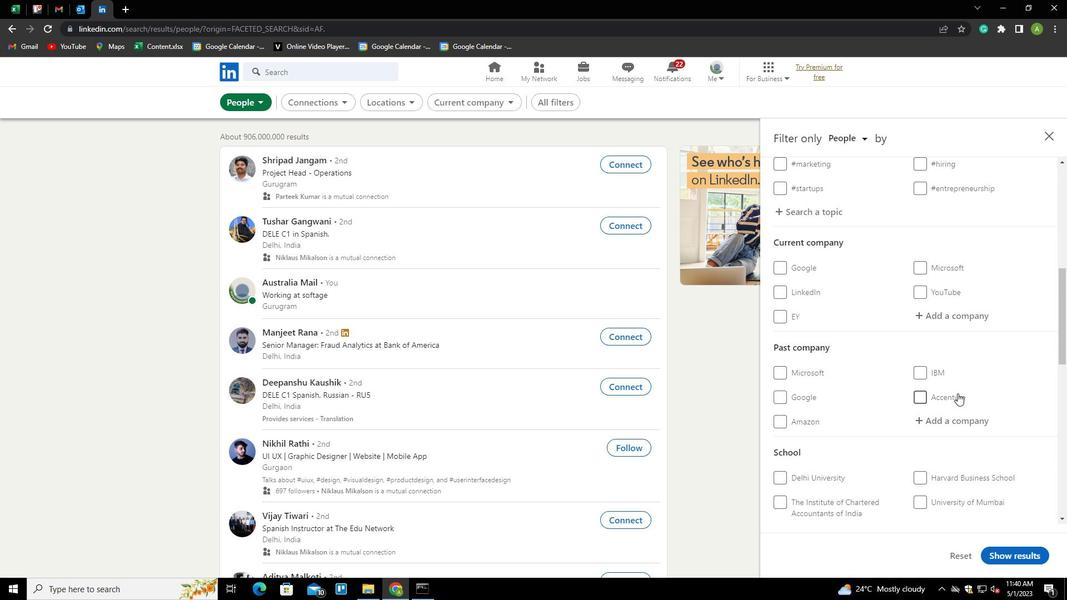 
Action: Mouse moved to (942, 368)
Screenshot: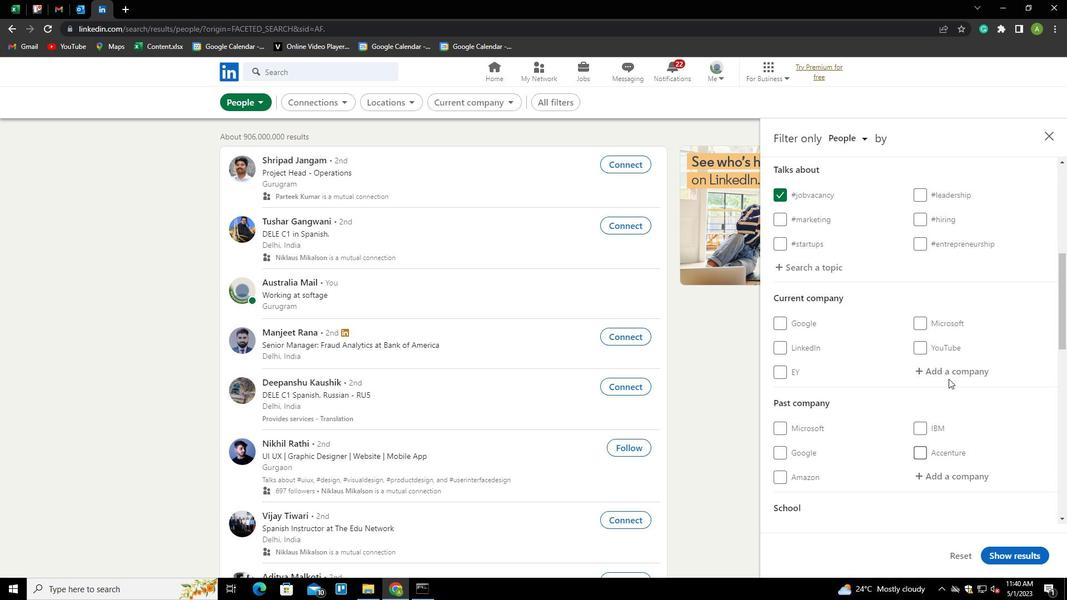 
Action: Mouse pressed left at (942, 368)
Screenshot: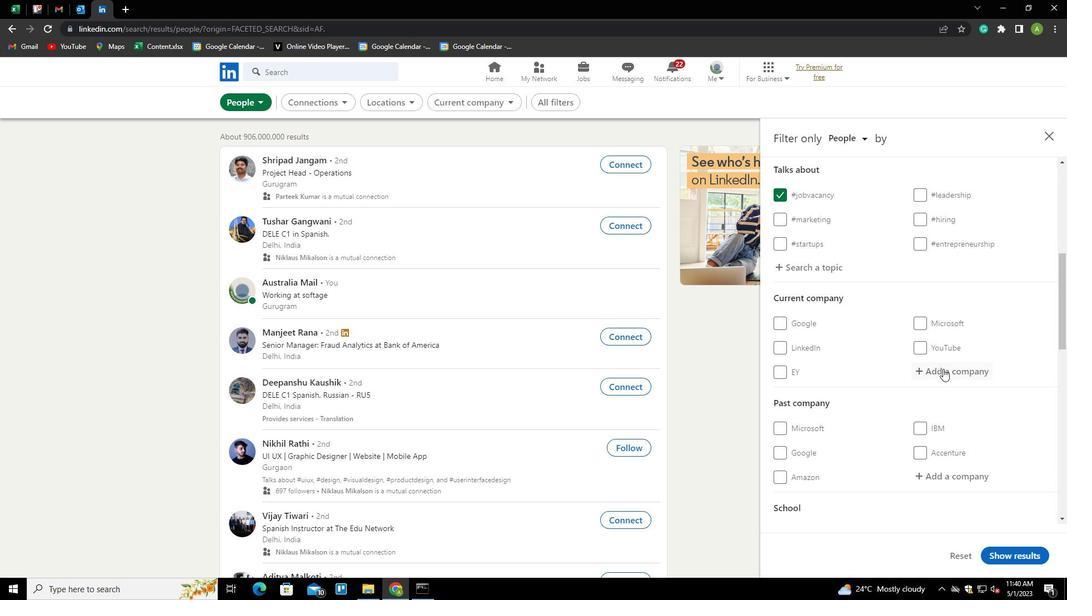 
Action: Key pressed <Key.shift>THE<Key.space><Key.shift>MILL<Key.space><Key.shift>FILTER<Key.backspace><Key.backspace><Key.backspace><Key.backspace><Key.backspace><Key.backspace><Key.backspace><Key.down><Key.down><Key.enter>
Screenshot: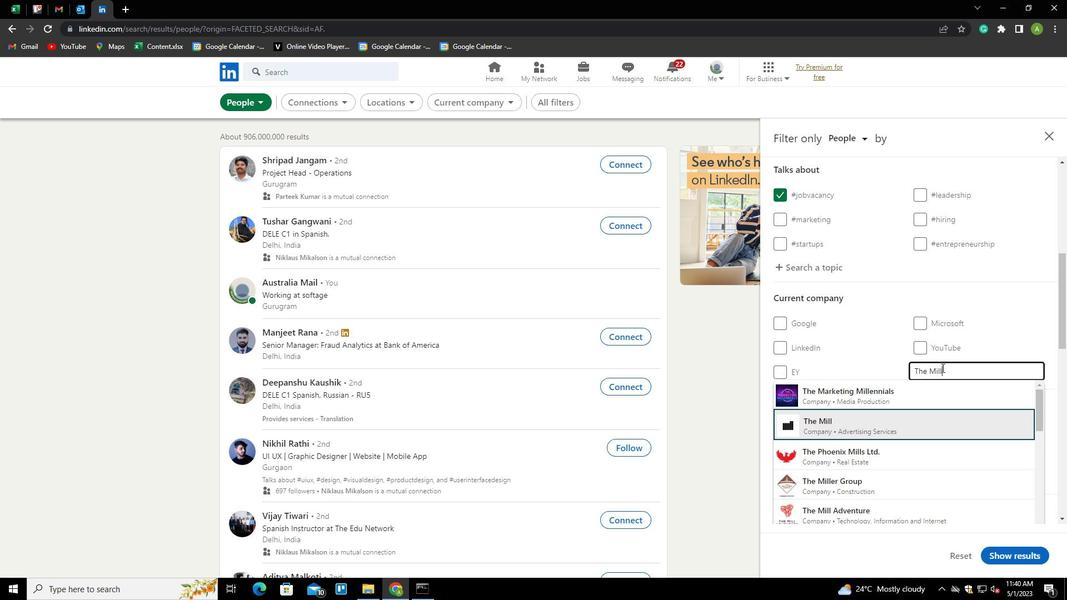
Action: Mouse scrolled (942, 367) with delta (0, 0)
Screenshot: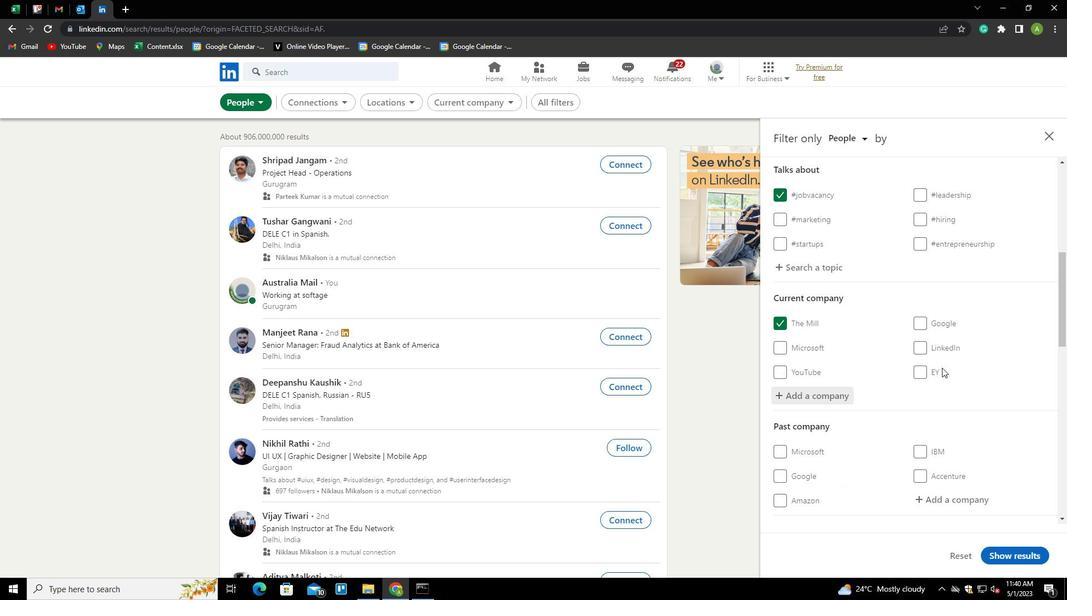
Action: Mouse scrolled (942, 367) with delta (0, 0)
Screenshot: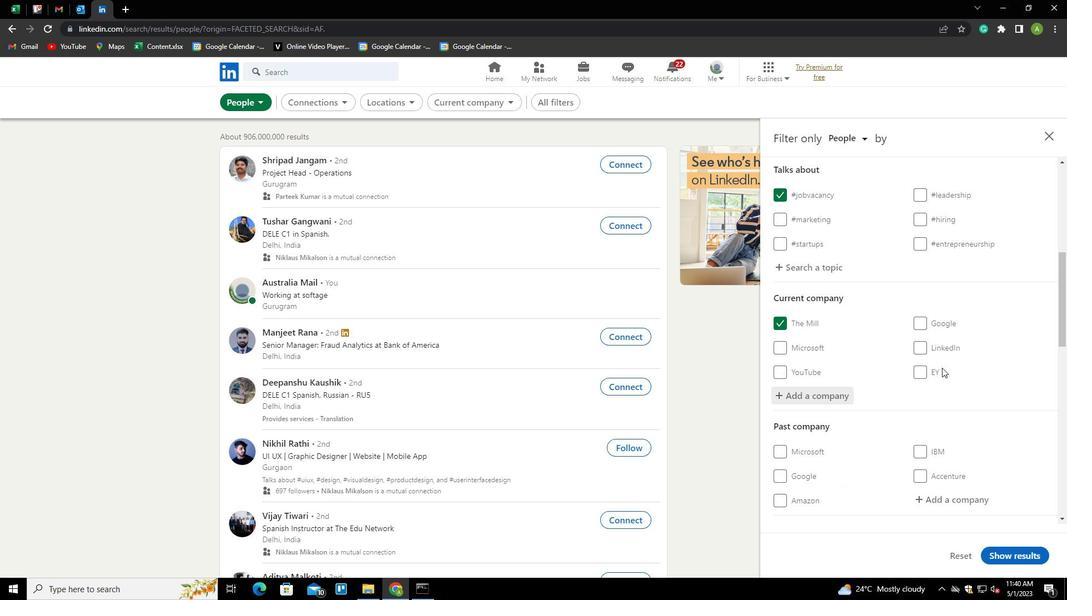
Action: Mouse moved to (929, 394)
Screenshot: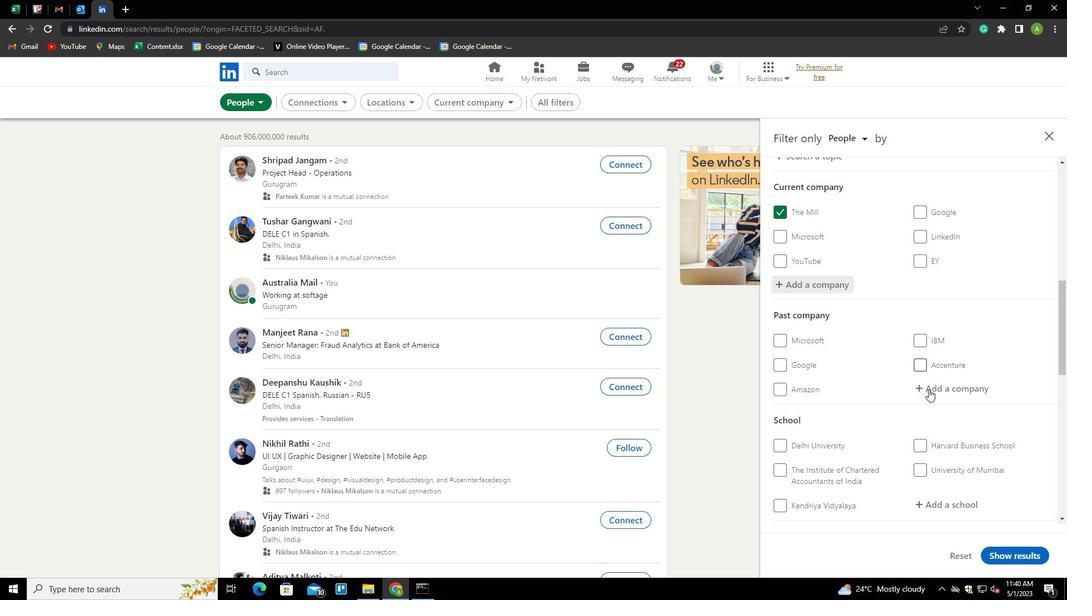 
Action: Mouse scrolled (929, 393) with delta (0, 0)
Screenshot: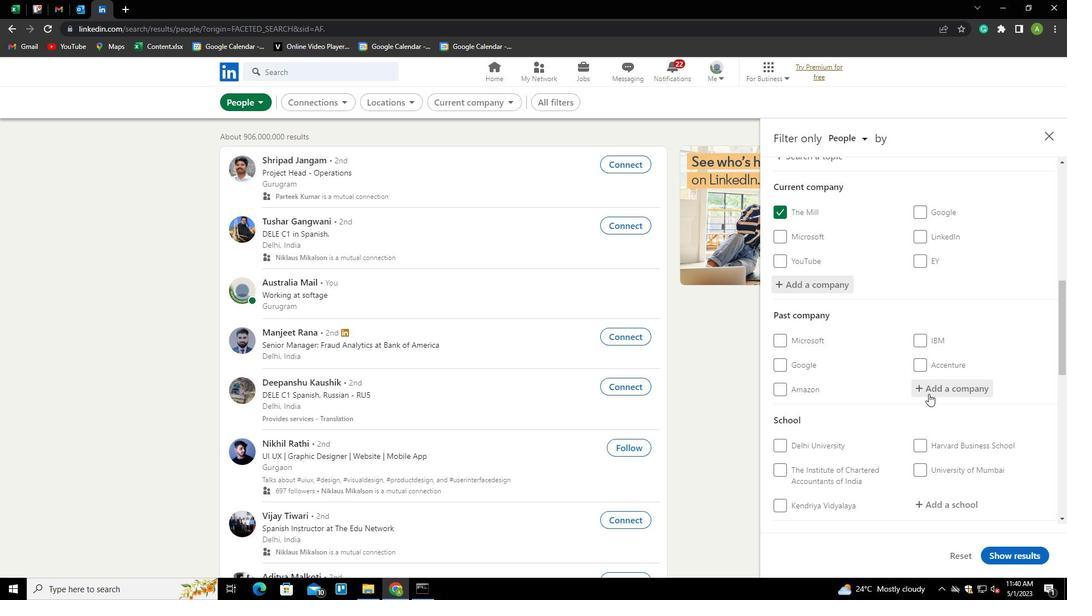 
Action: Mouse scrolled (929, 393) with delta (0, 0)
Screenshot: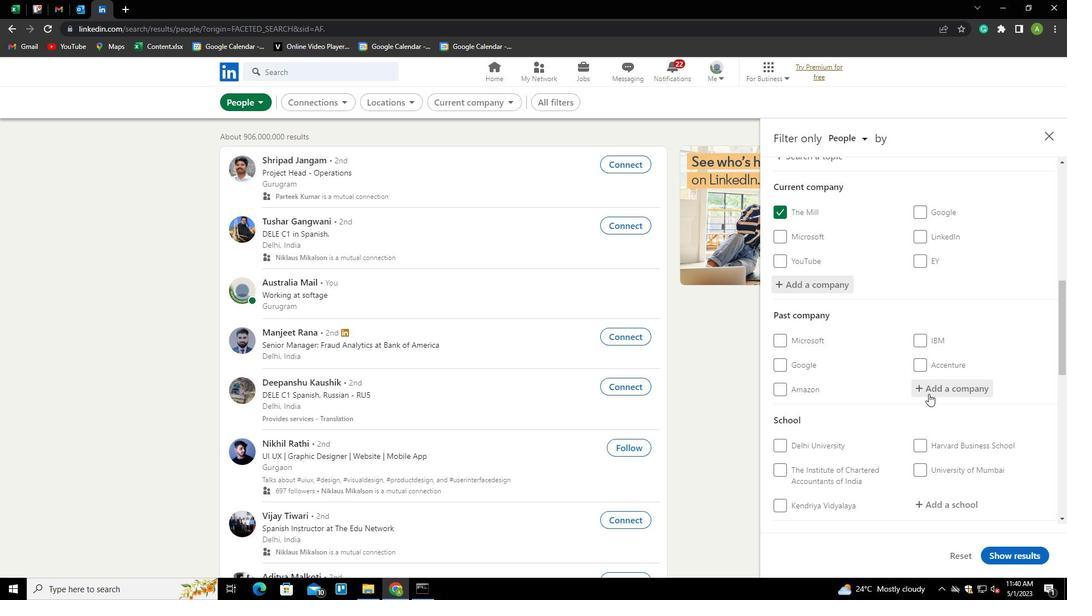 
Action: Mouse moved to (941, 392)
Screenshot: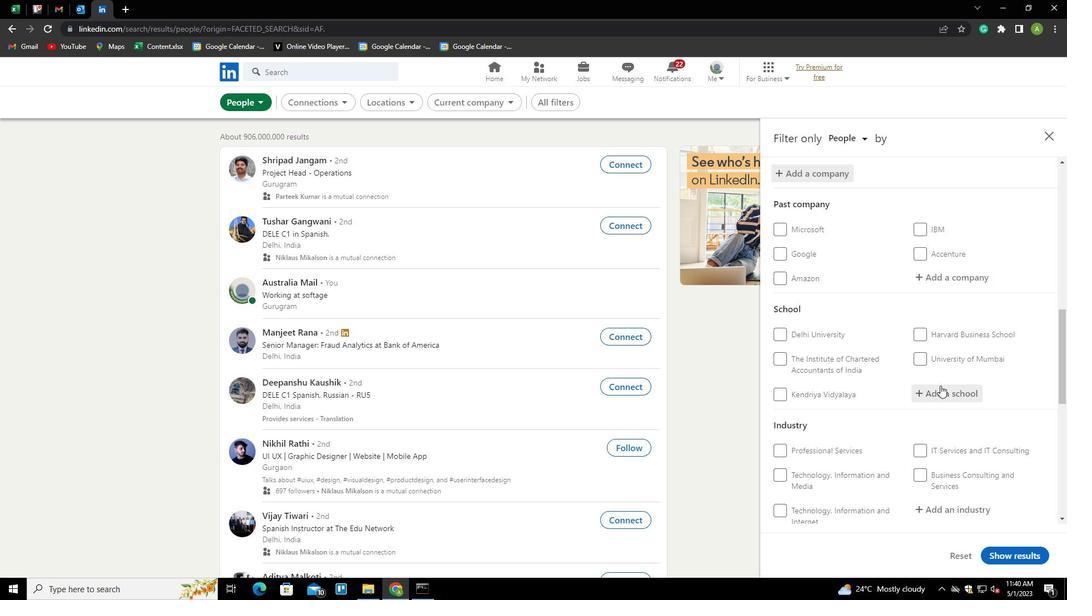 
Action: Mouse pressed left at (941, 392)
Screenshot: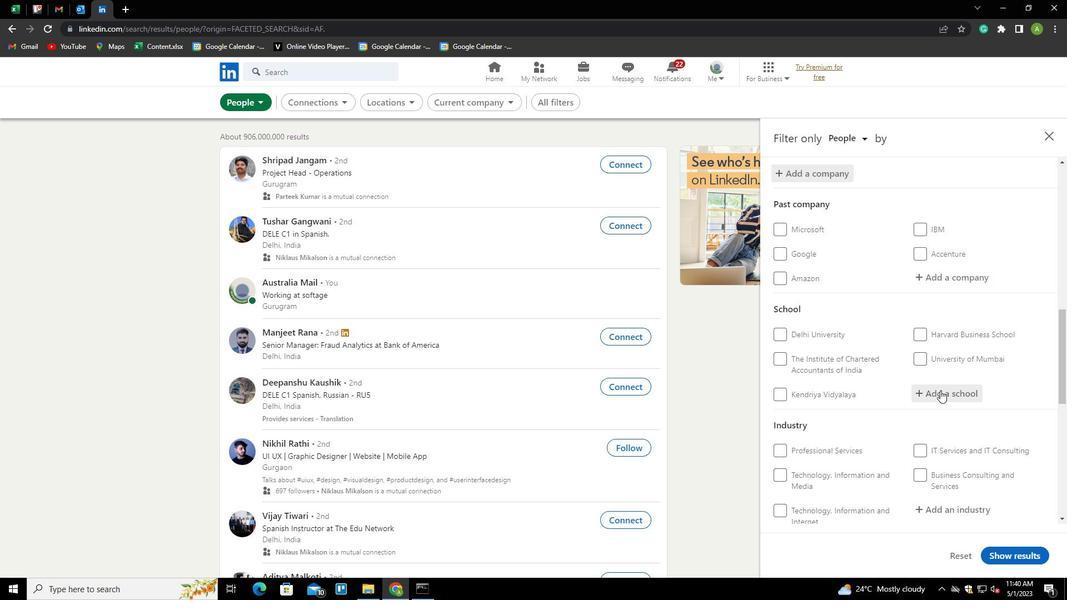 
Action: Key pressed <Key.shift><Key.shift><Key.shift><Key.shift>INVERTIS<Key.down><Key.enter>
Screenshot: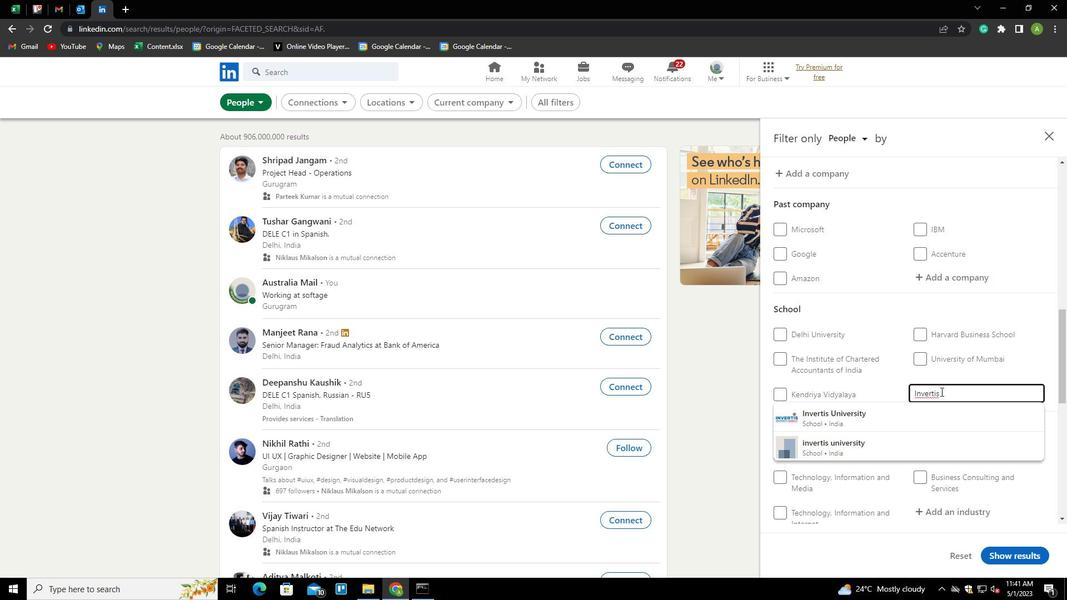 
Action: Mouse scrolled (941, 391) with delta (0, 0)
Screenshot: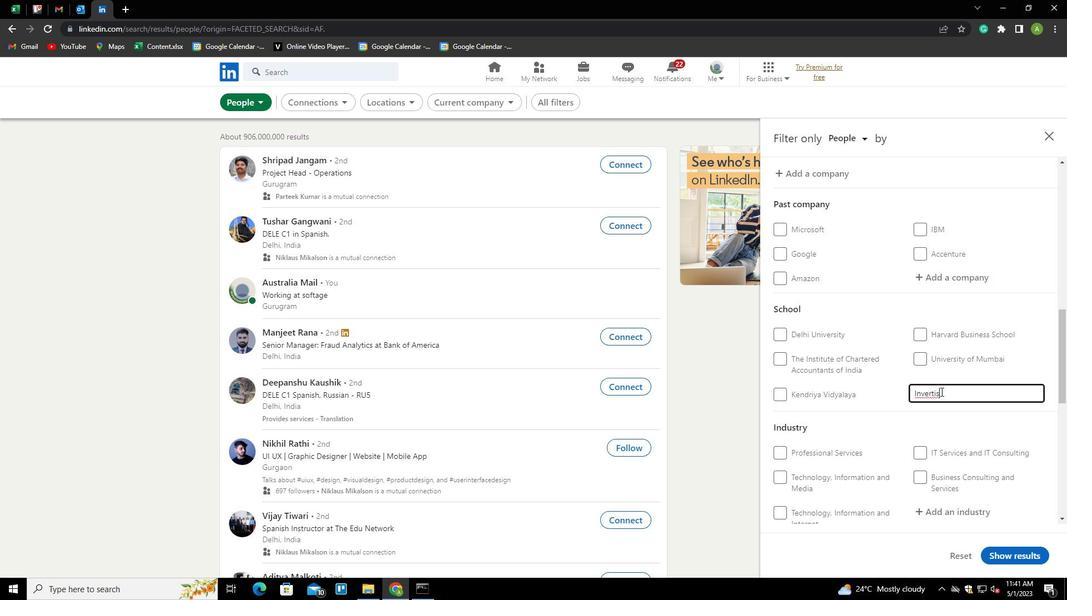 
Action: Mouse scrolled (941, 391) with delta (0, 0)
Screenshot: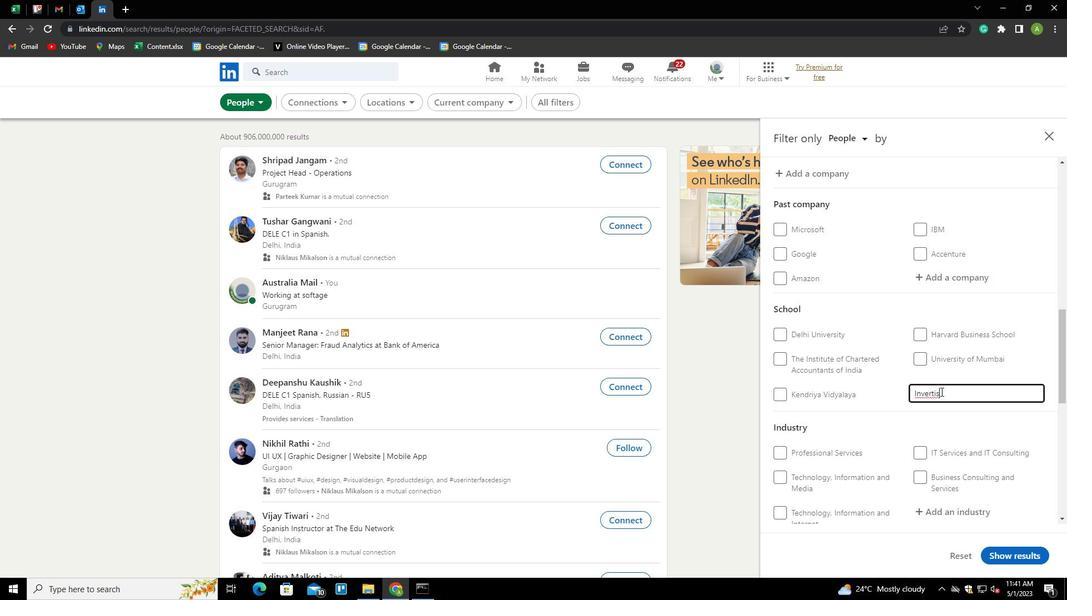 
Action: Mouse scrolled (941, 391) with delta (0, 0)
Screenshot: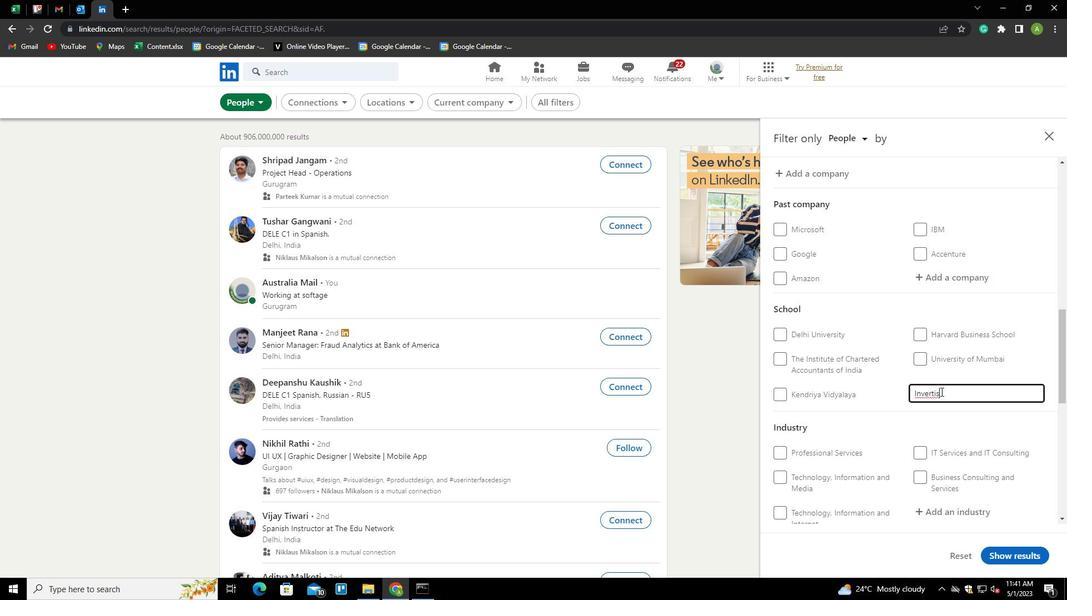 
Action: Mouse scrolled (941, 391) with delta (0, 0)
Screenshot: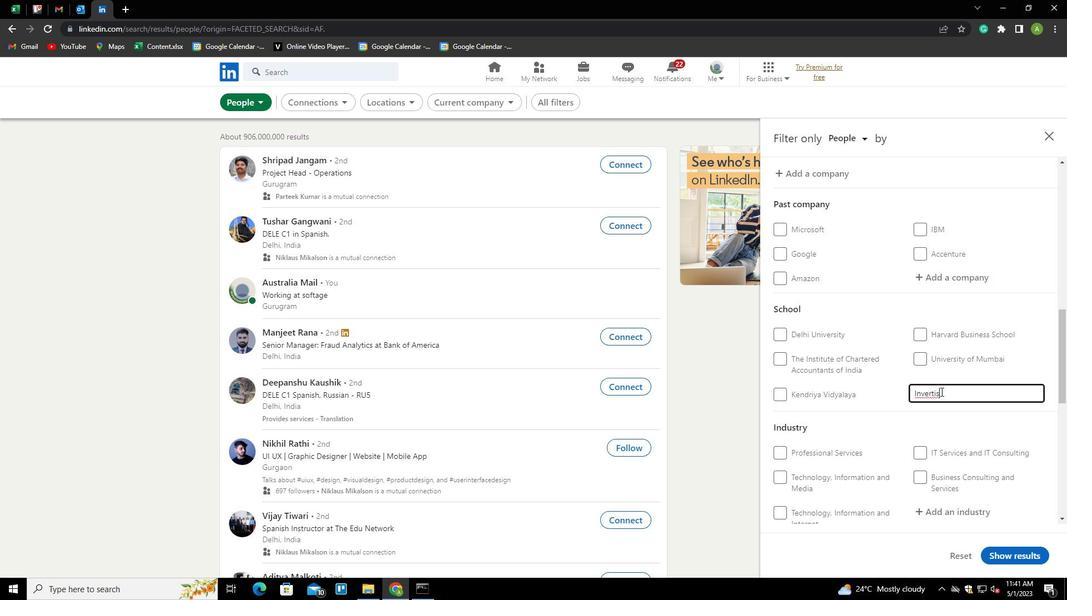 
Action: Mouse moved to (937, 293)
Screenshot: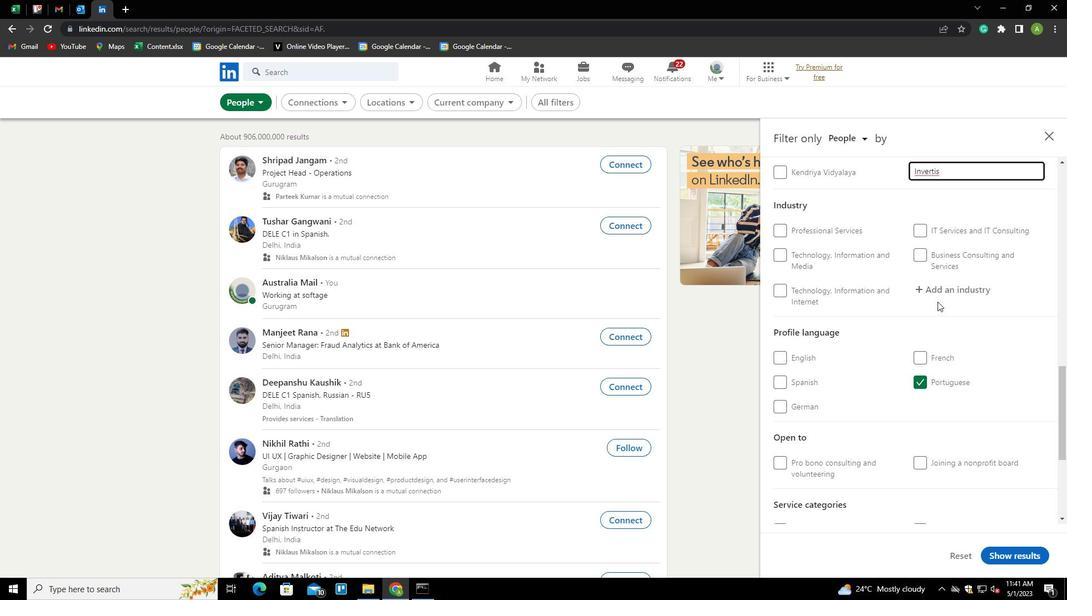 
Action: Mouse pressed left at (937, 293)
Screenshot: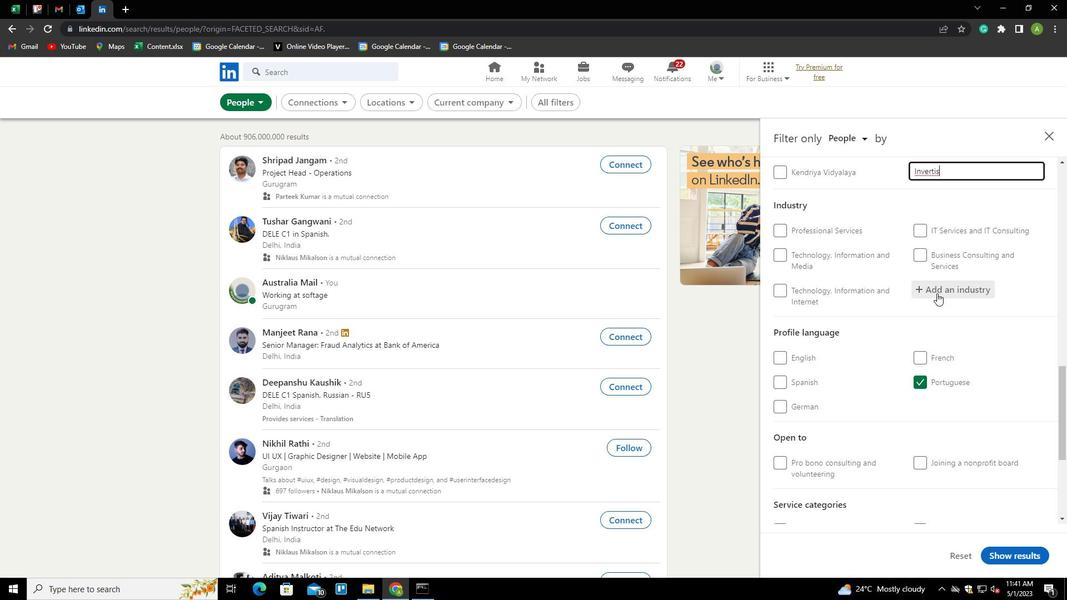 
Action: Mouse moved to (946, 291)
Screenshot: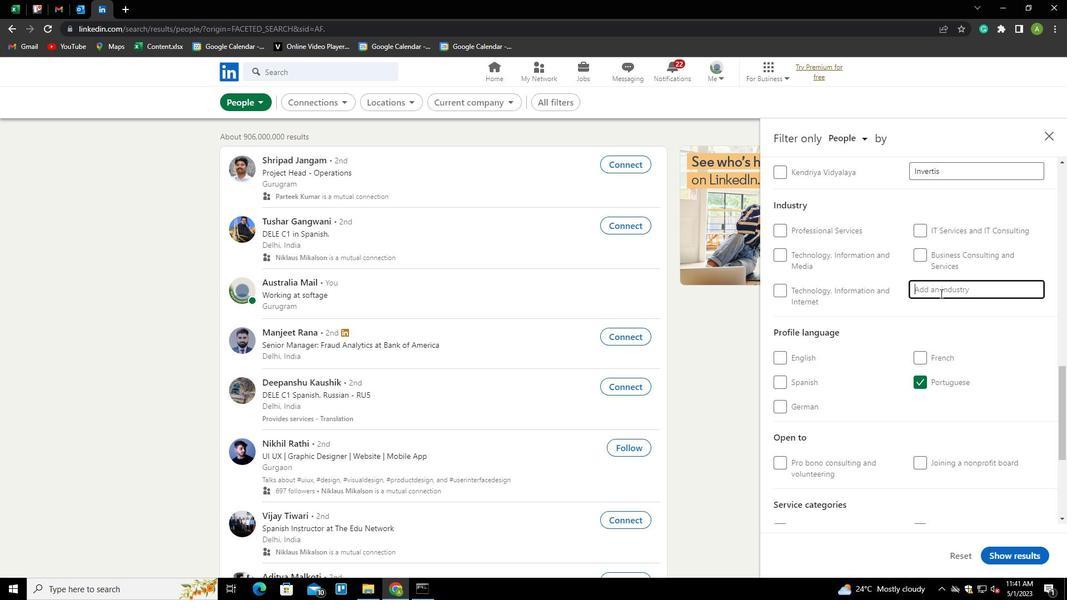 
Action: Mouse pressed left at (946, 291)
Screenshot: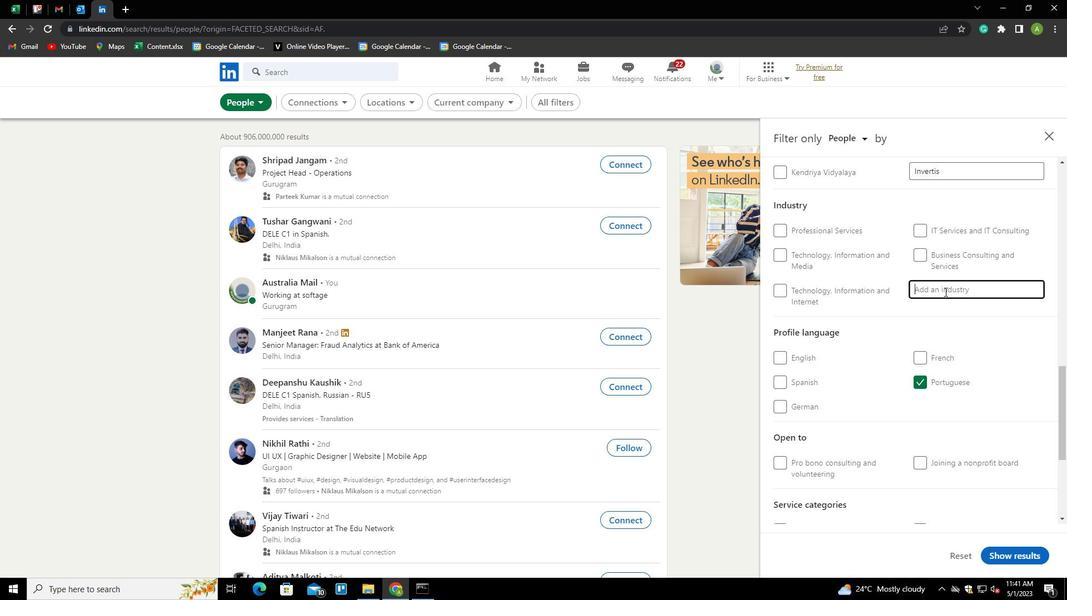 
Action: Key pressed <Key.shift>SERC<Key.backspace>VICE<Key.down><Key.down><Key.down><Key.down><Key.down><Key.down>S<Key.space>FIR<Key.backspace><Key.backspace>OR<Key.space>REN<Key.down><Key.enter>
Screenshot: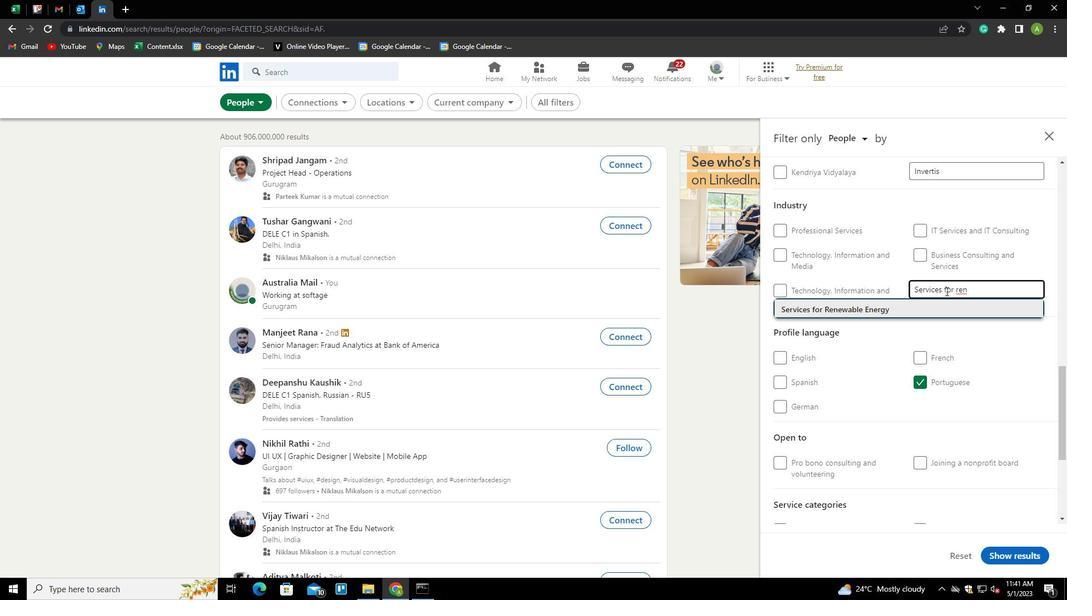 
Action: Mouse scrolled (946, 290) with delta (0, 0)
Screenshot: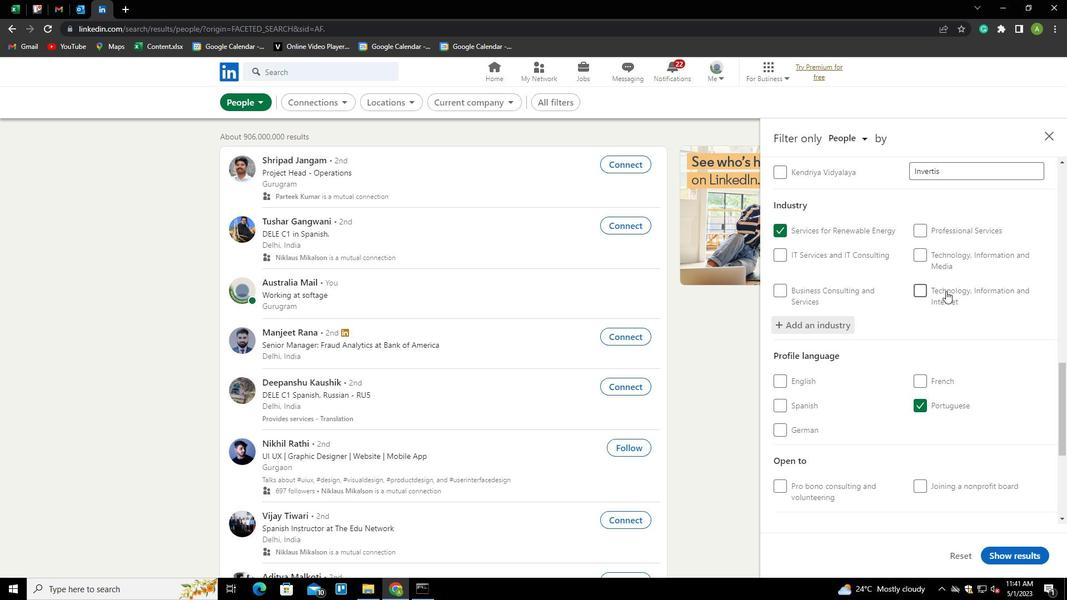 
Action: Mouse scrolled (946, 290) with delta (0, 0)
Screenshot: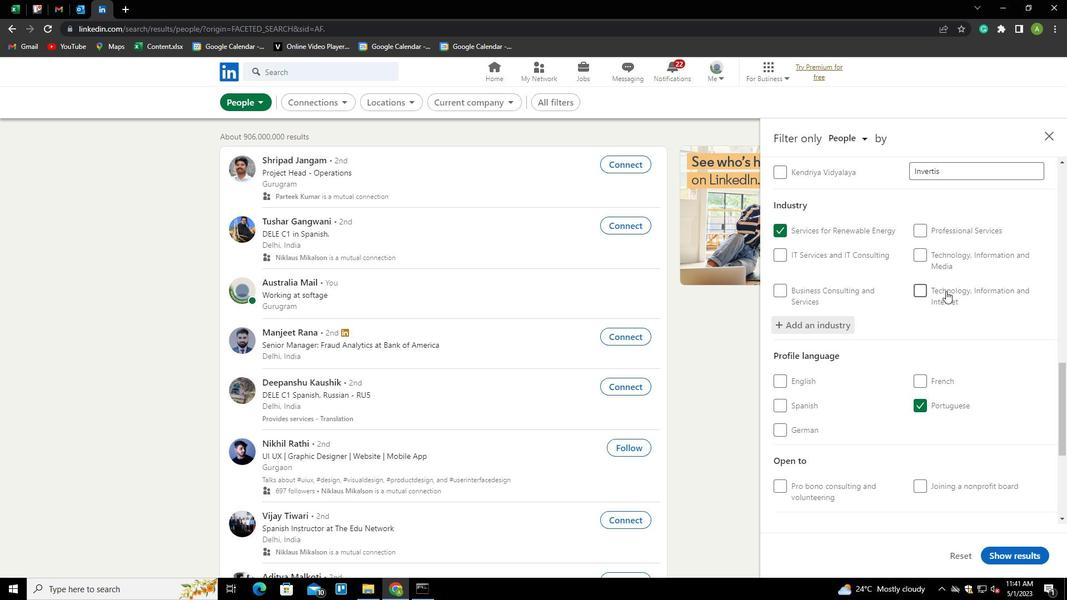 
Action: Mouse scrolled (946, 290) with delta (0, 0)
Screenshot: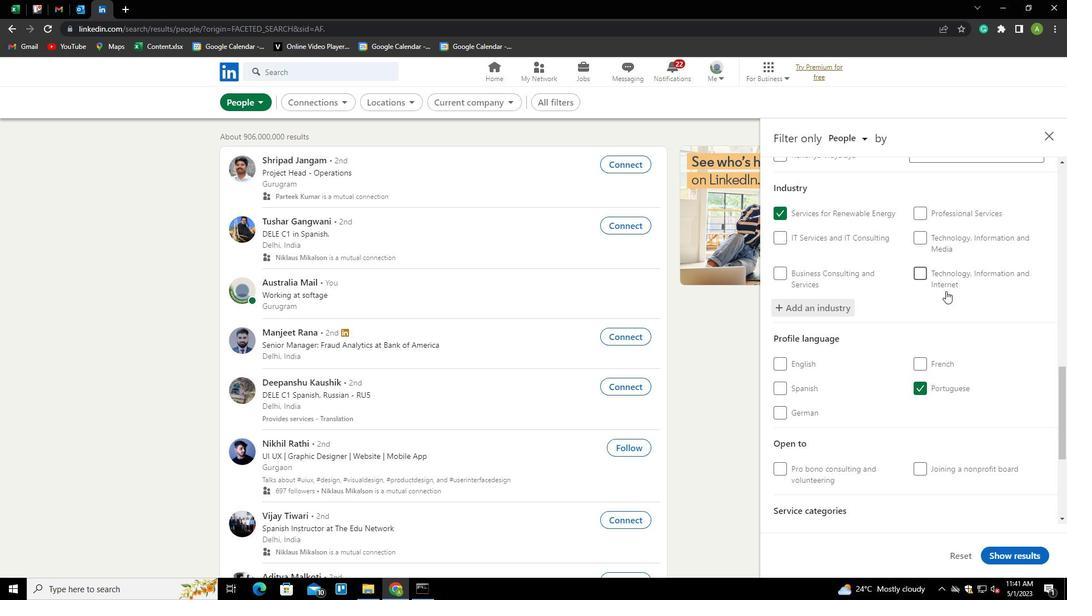 
Action: Mouse scrolled (946, 290) with delta (0, 0)
Screenshot: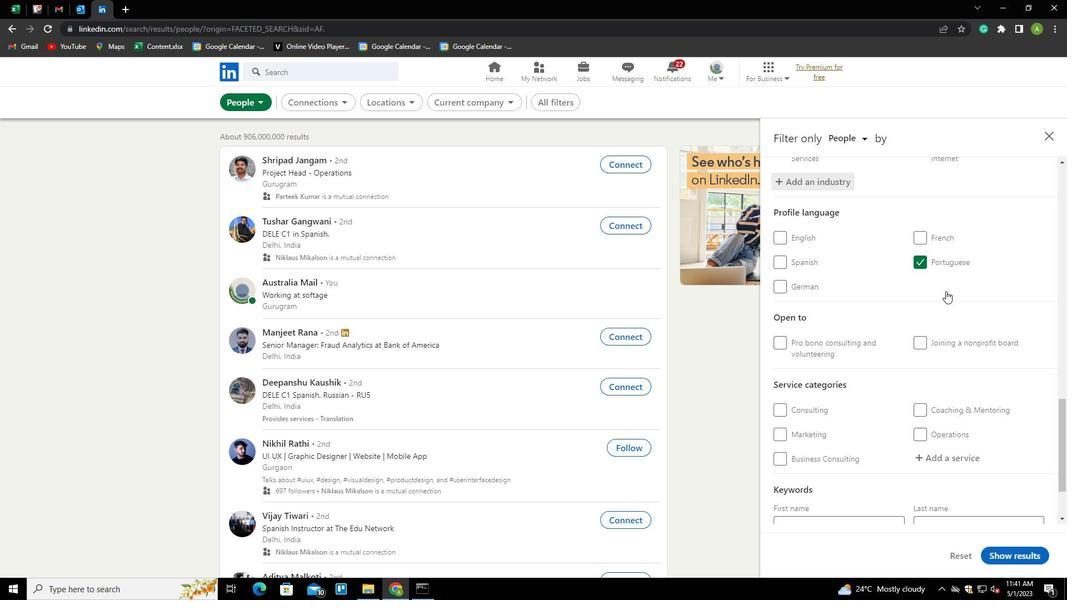 
Action: Mouse moved to (928, 383)
Screenshot: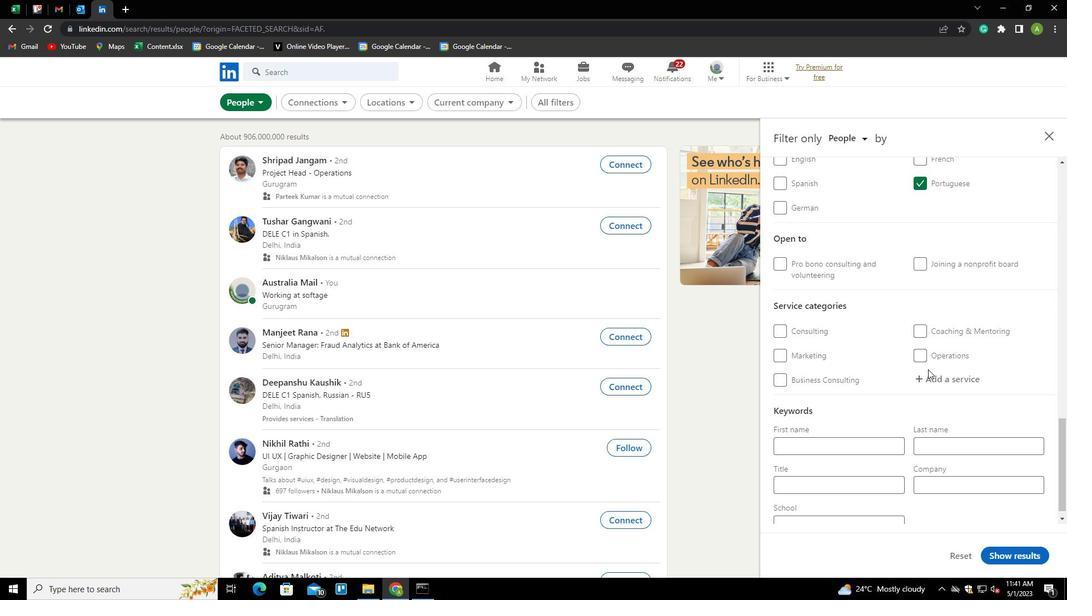 
Action: Mouse pressed left at (928, 383)
Screenshot: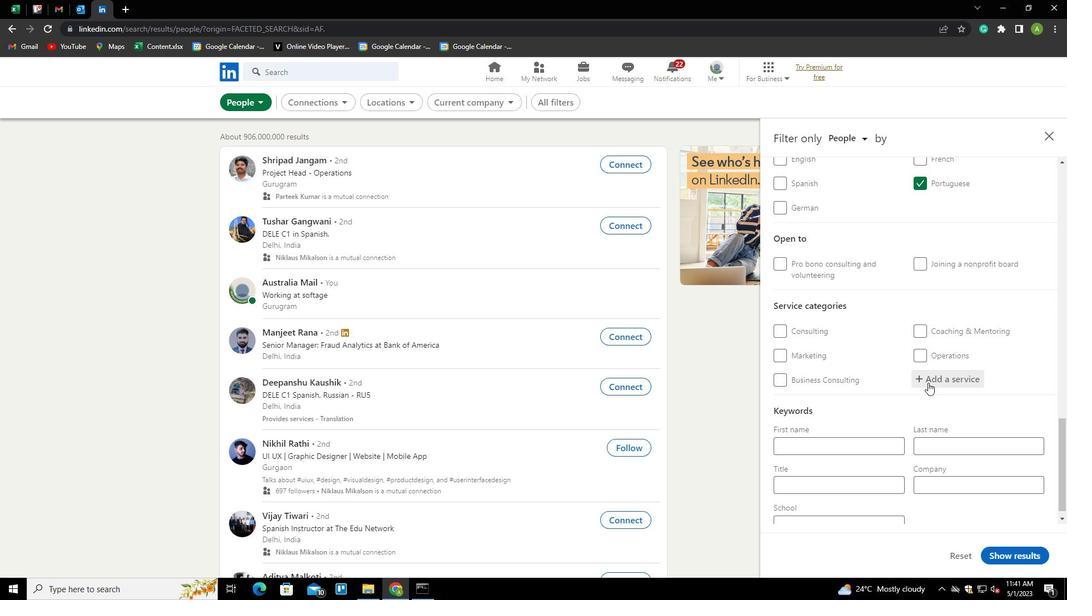 
Action: Mouse moved to (939, 382)
Screenshot: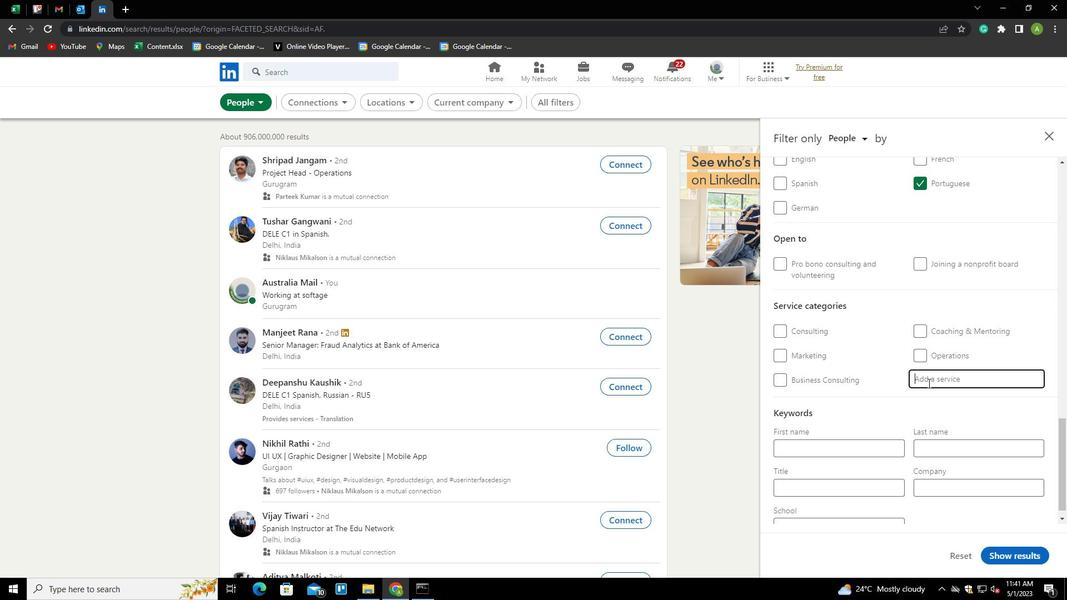 
Action: Mouse pressed left at (939, 382)
Screenshot: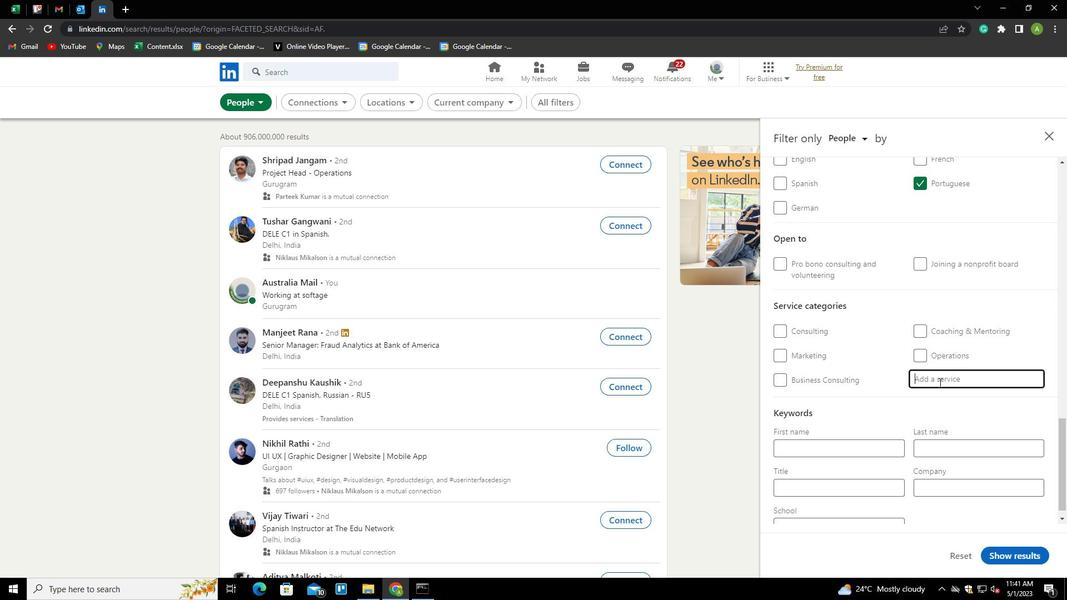 
Action: Mouse moved to (939, 382)
Screenshot: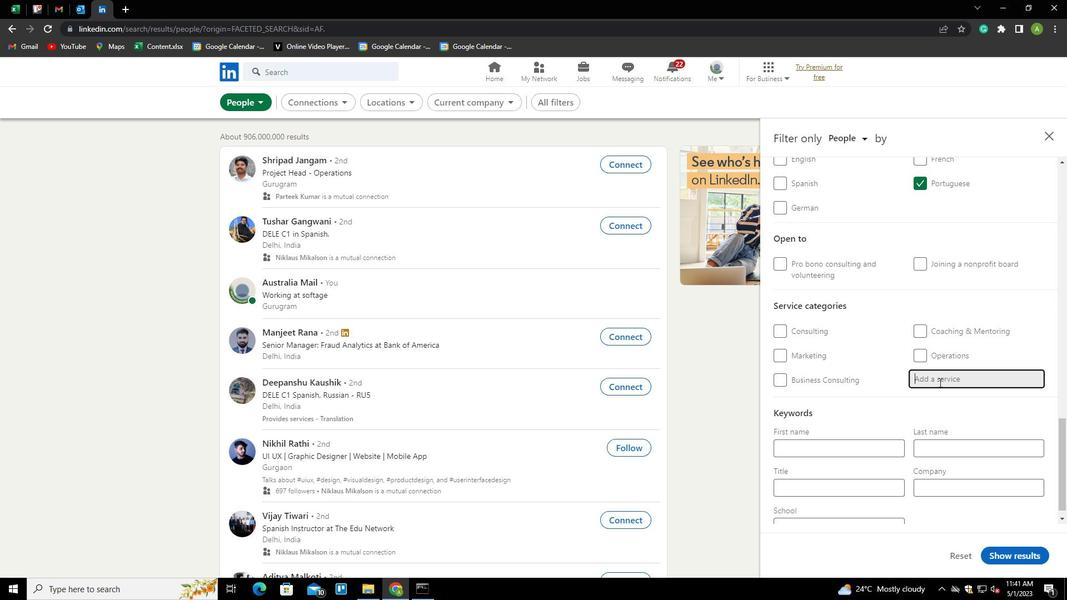 
Action: Key pressed <Key.shift>MARKETIN<Key.down>G
Screenshot: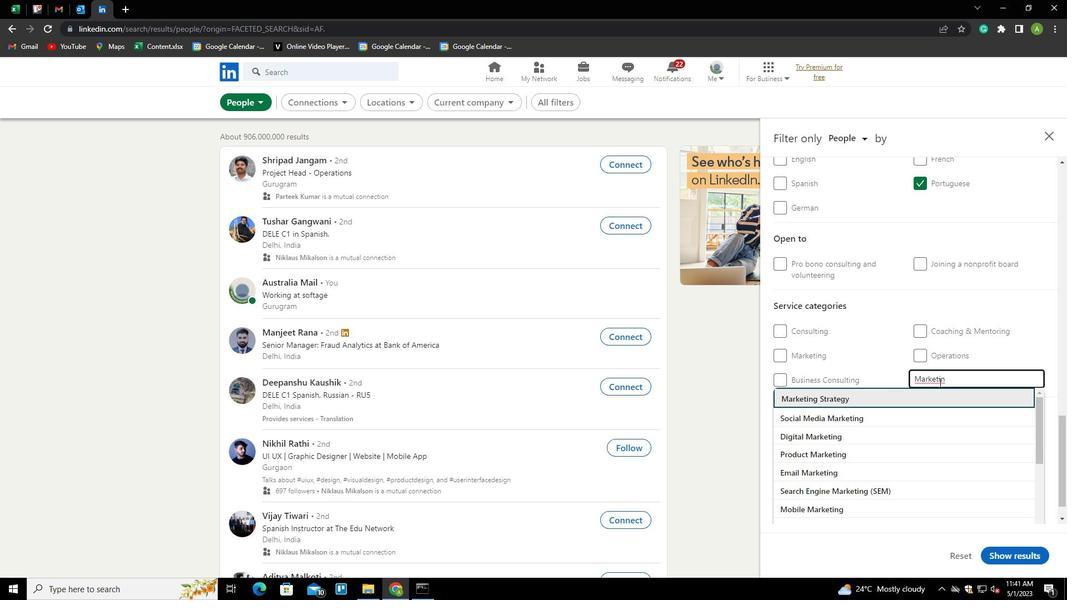 
Action: Mouse moved to (1043, 355)
Screenshot: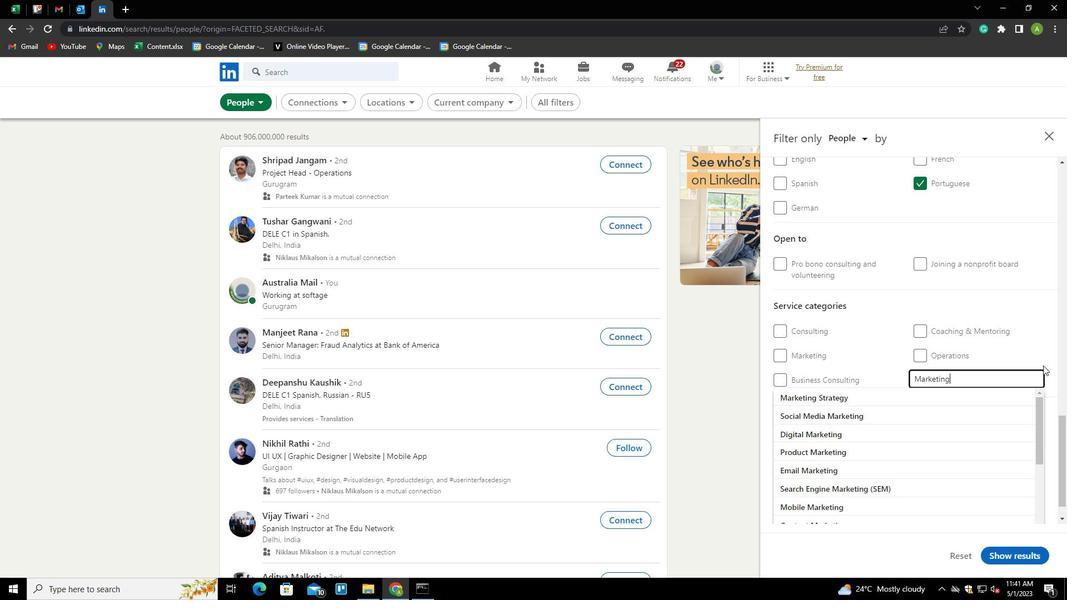 
Action: Mouse pressed left at (1043, 355)
Screenshot: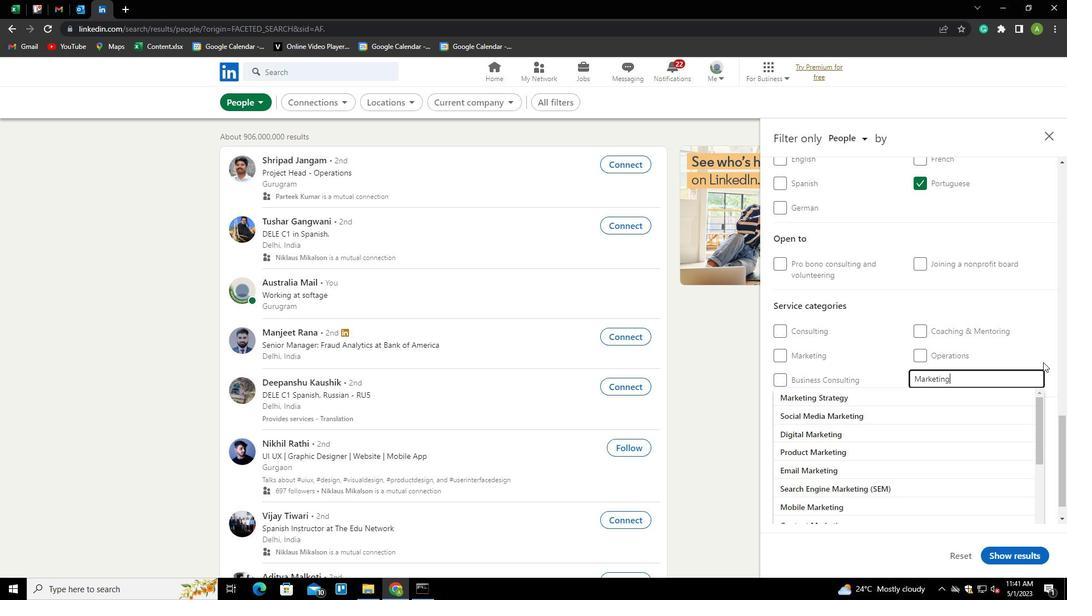 
Action: Mouse moved to (934, 426)
Screenshot: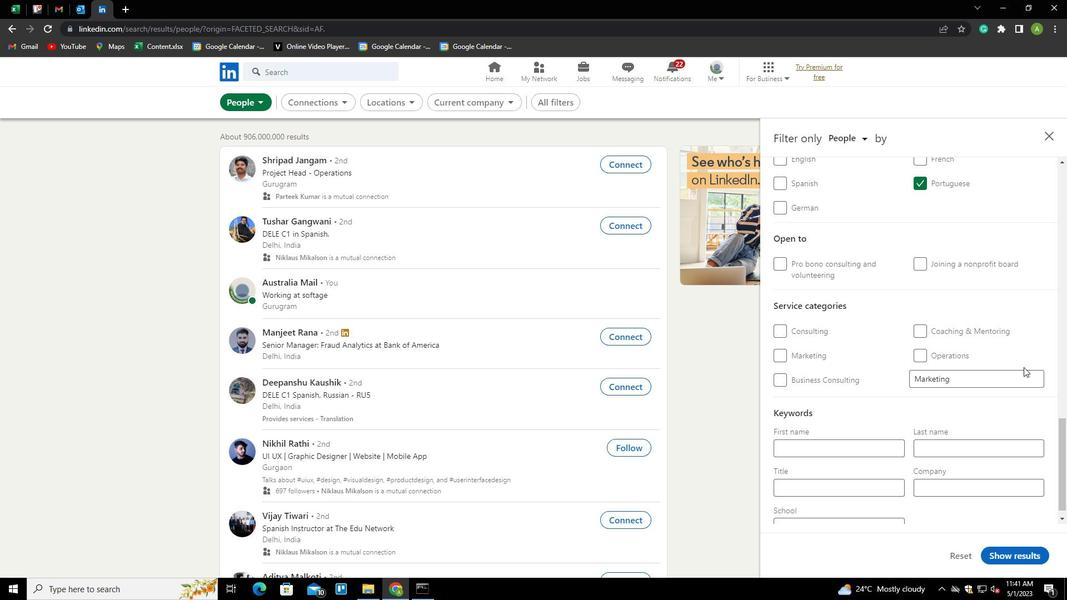 
Action: Mouse scrolled (934, 425) with delta (0, 0)
Screenshot: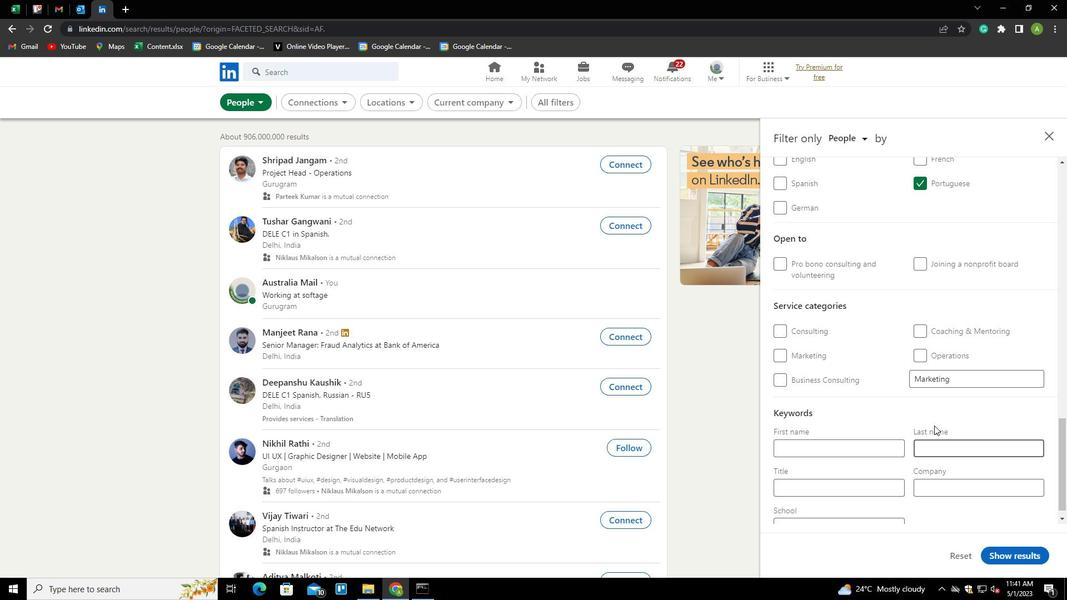 
Action: Mouse moved to (934, 426)
Screenshot: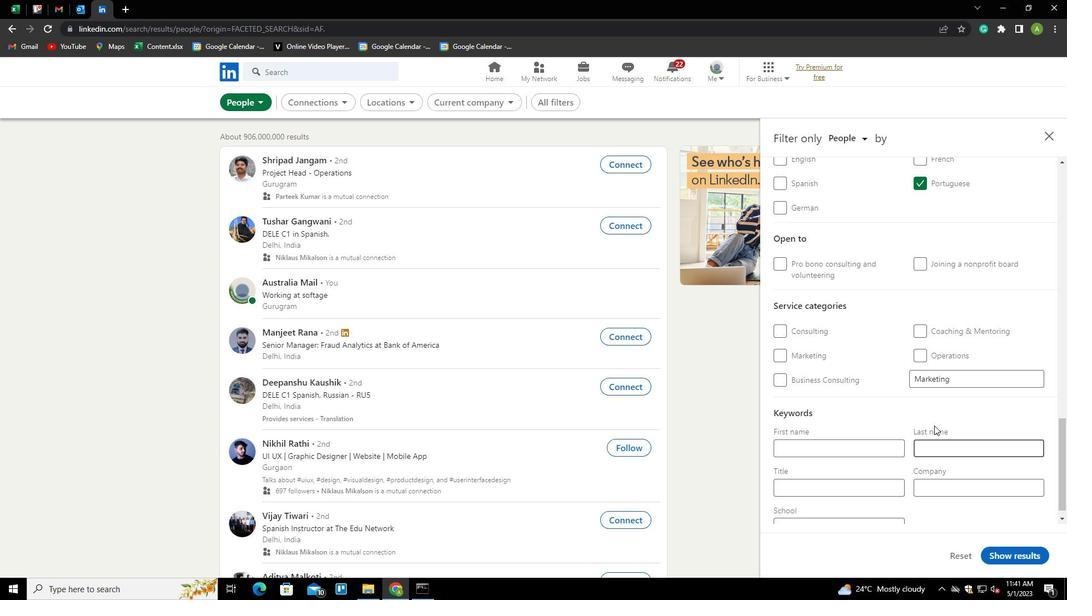 
Action: Mouse scrolled (934, 426) with delta (0, 0)
Screenshot: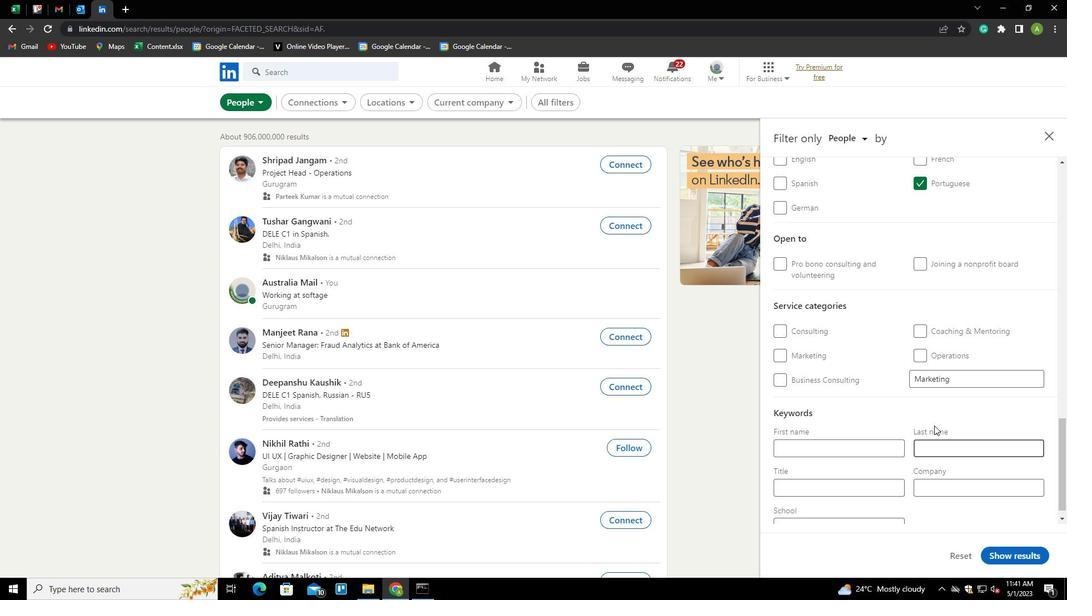 
Action: Mouse scrolled (934, 426) with delta (0, 0)
Screenshot: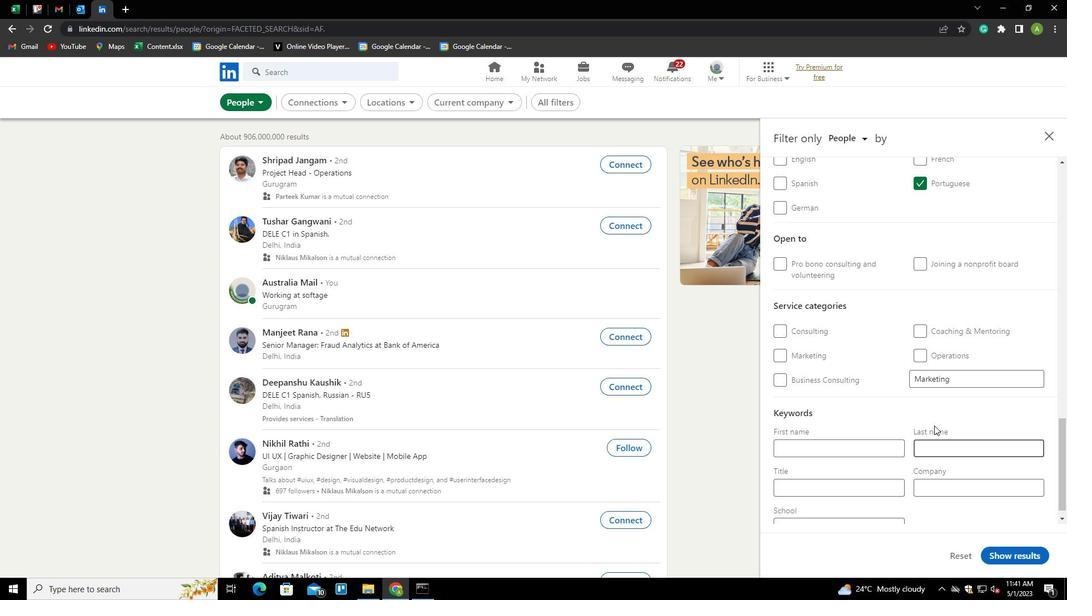 
Action: Mouse moved to (829, 480)
Screenshot: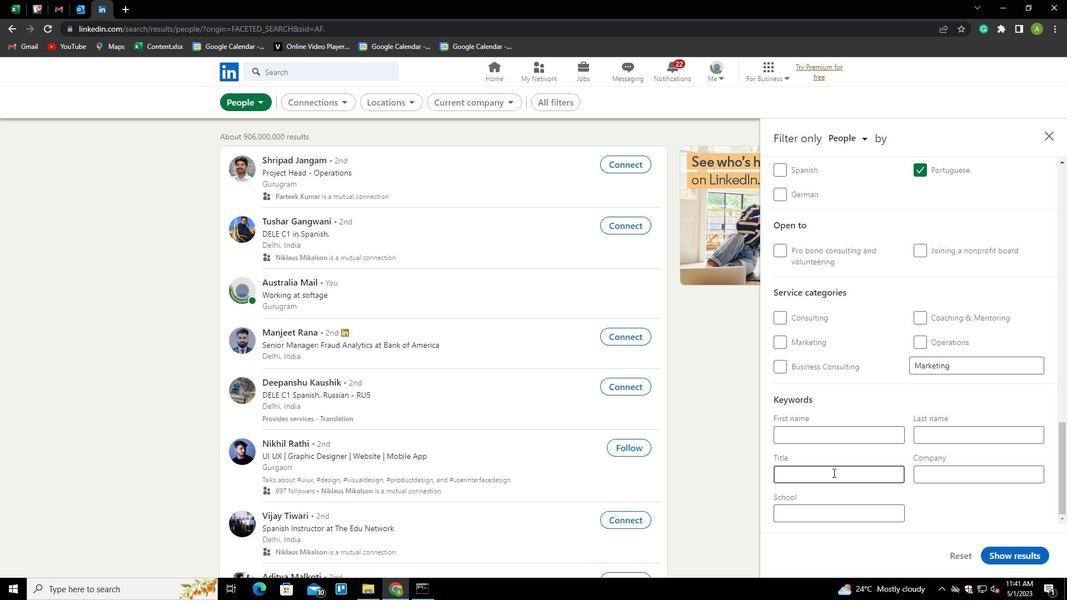 
Action: Mouse pressed left at (829, 480)
Screenshot: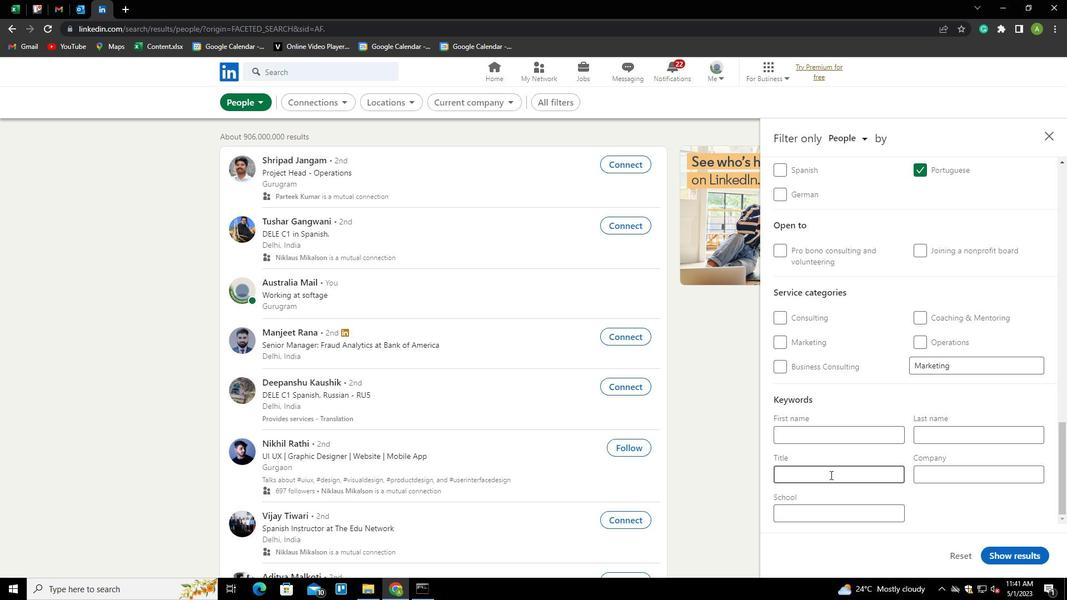 
Action: Key pressed <Key.shift>ACCOUNT<Key.space><Key.shift>DIRECTOR
Screenshot: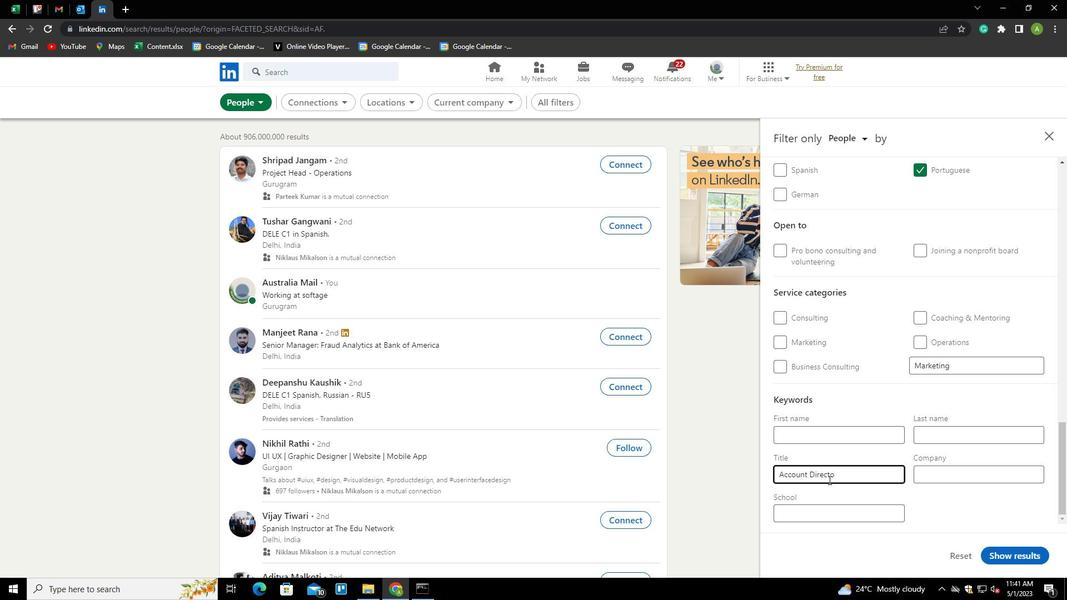 
Action: Mouse moved to (934, 499)
Screenshot: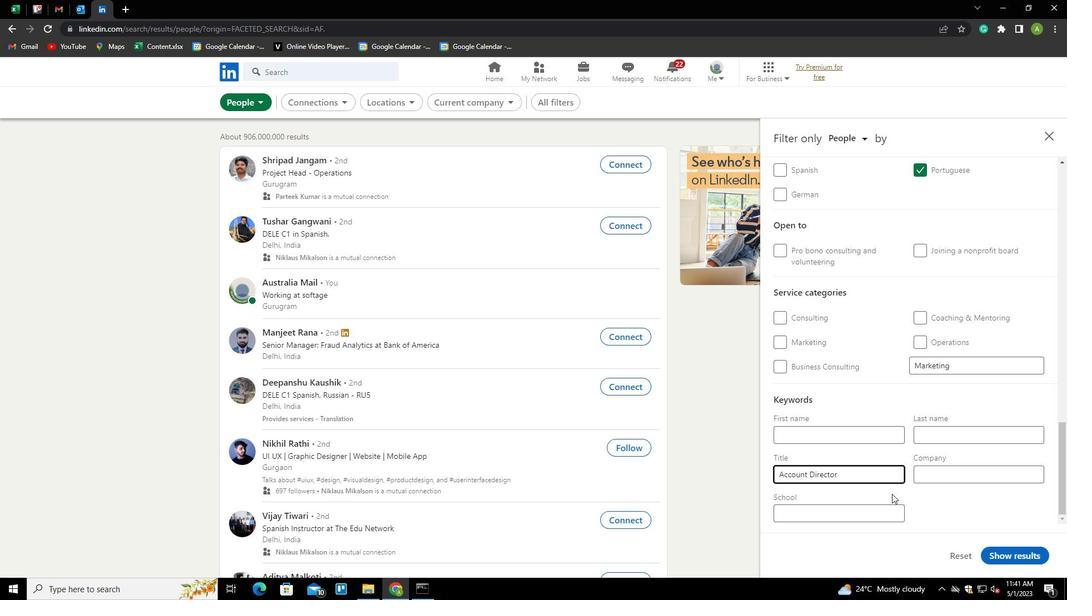 
Action: Mouse pressed left at (934, 499)
Screenshot: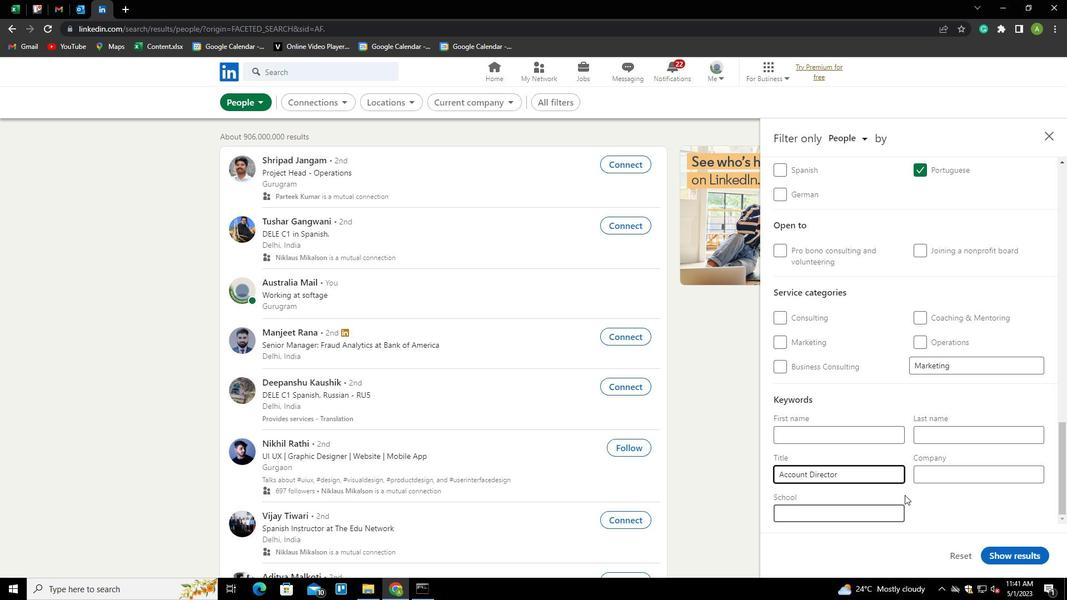 
Action: Mouse moved to (1004, 556)
Screenshot: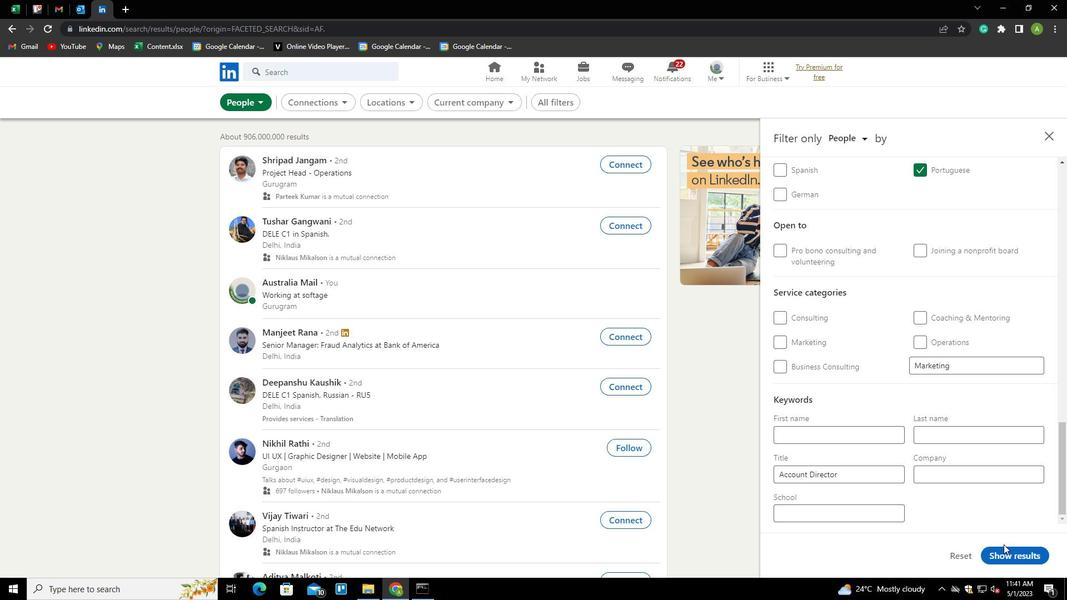 
Action: Mouse pressed left at (1004, 556)
Screenshot: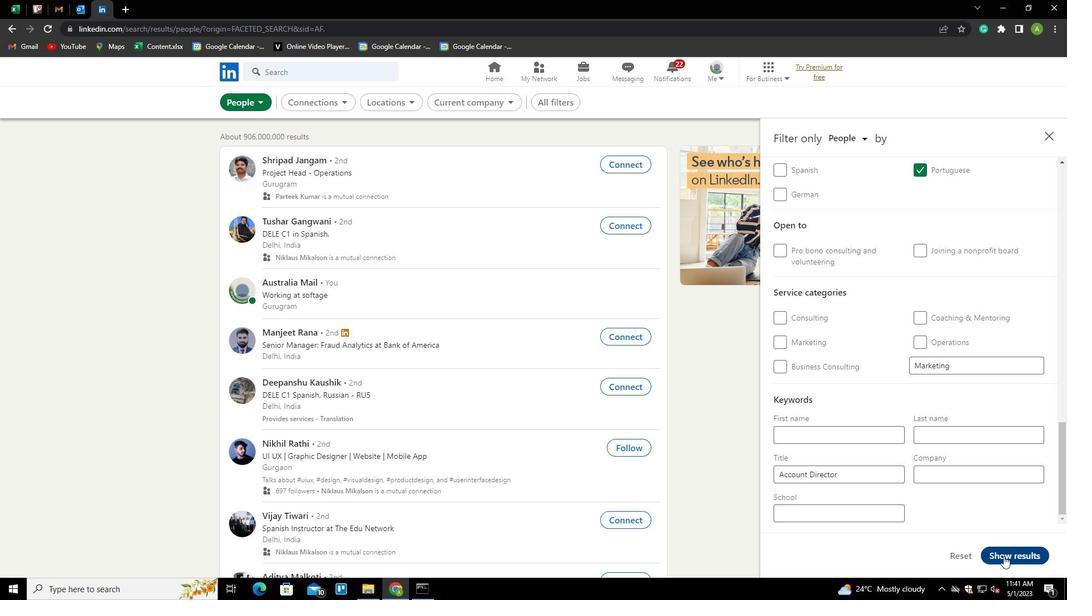 
